 Task: Add an event with the title Casual Training Session: Presentation Skills, date '2023/12/21', time 8:50 AM to 10:50 AM, logged in from the account softage.10@softage.netand send the event invitation to softage.2@softage.net and softage.3@softage.net. Set a reminder for the event 15 minutes before
Action: Mouse moved to (95, 128)
Screenshot: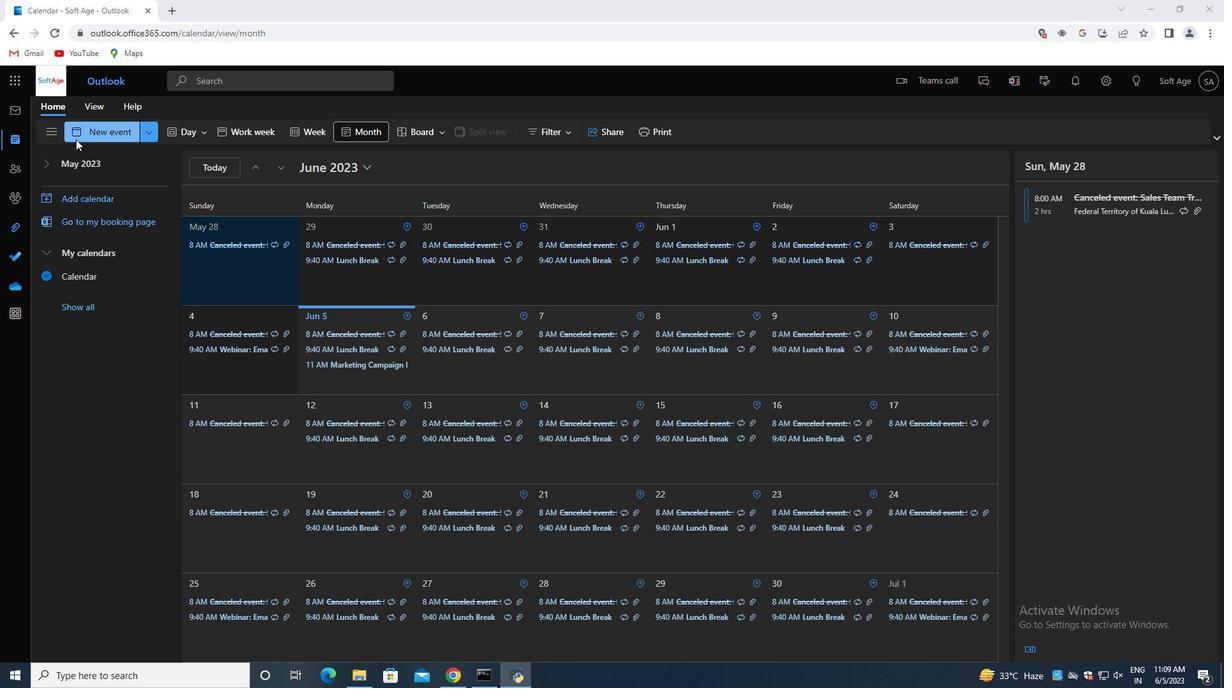 
Action: Mouse pressed left at (95, 128)
Screenshot: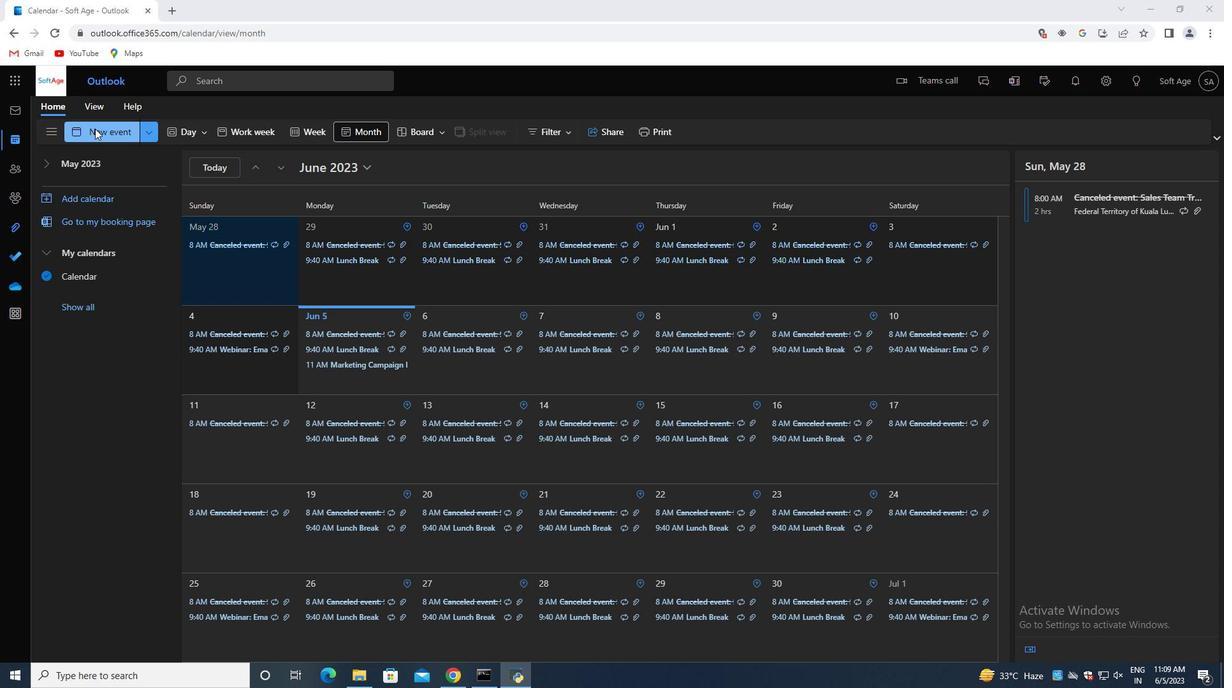 
Action: Mouse moved to (382, 213)
Screenshot: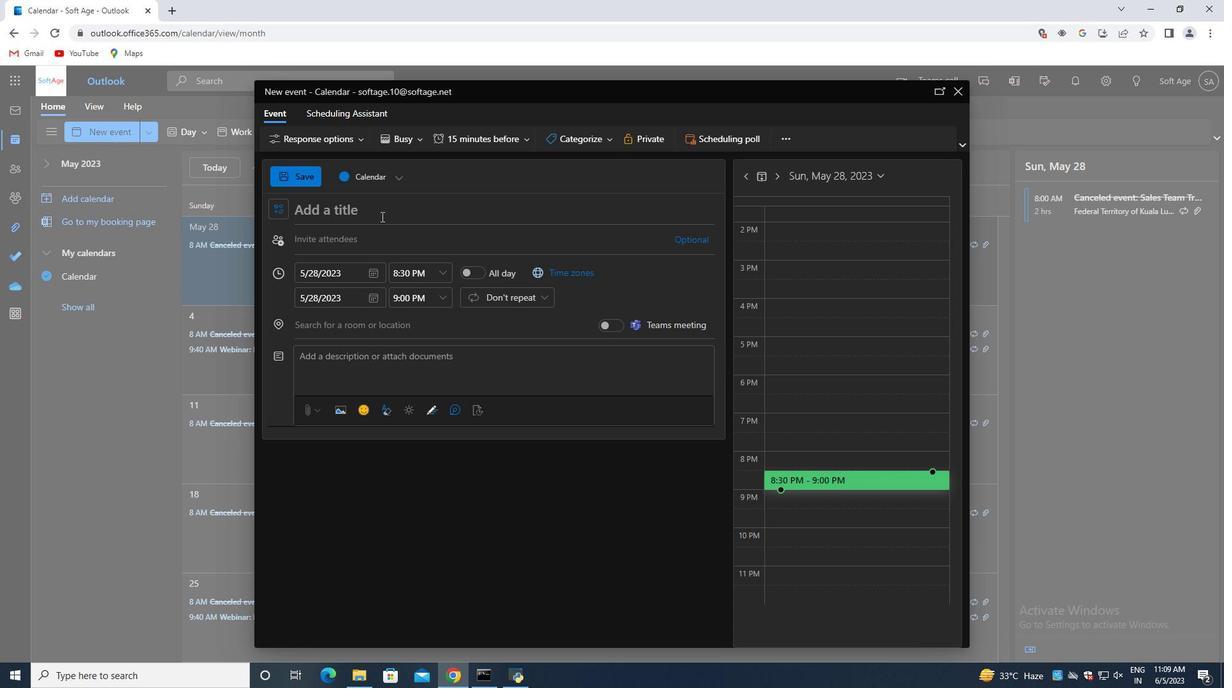 
Action: Mouse pressed left at (382, 213)
Screenshot: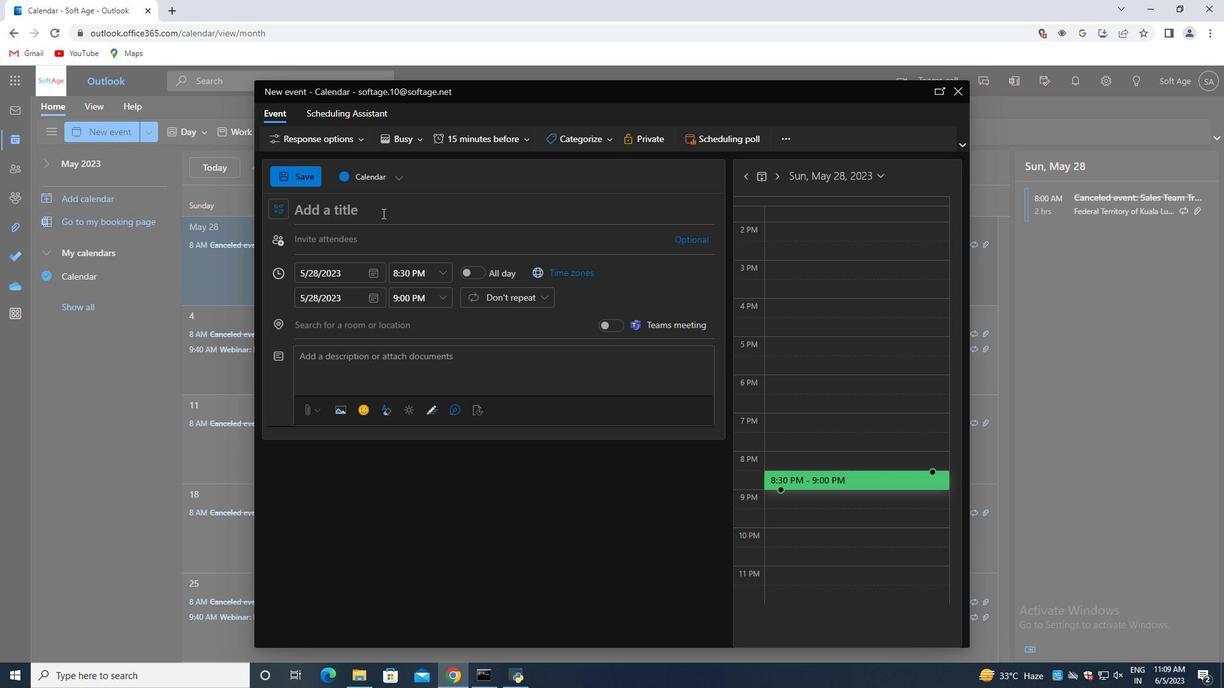
Action: Key pressed <Key.shift>Casual<Key.space><Key.shift>Training<Key.space><Key.shift>Session<Key.shift_r>:<Key.space><Key.shift>Presentation<Key.space><Key.shift>Skills
Screenshot: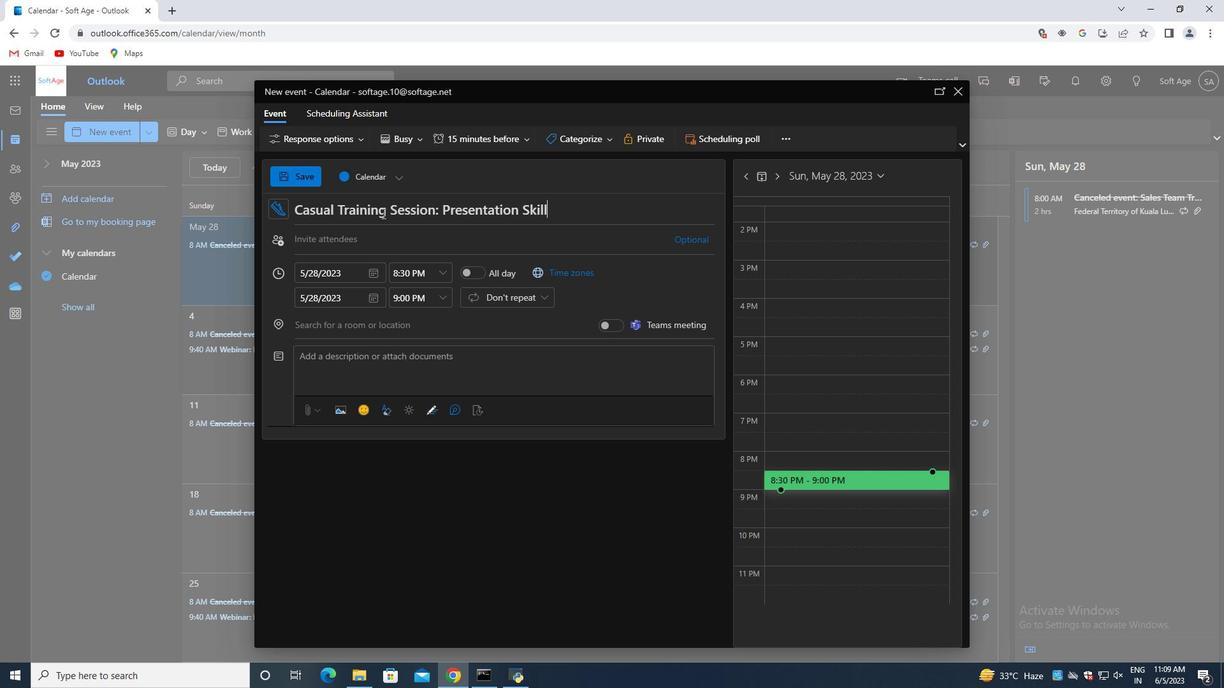 
Action: Mouse moved to (375, 278)
Screenshot: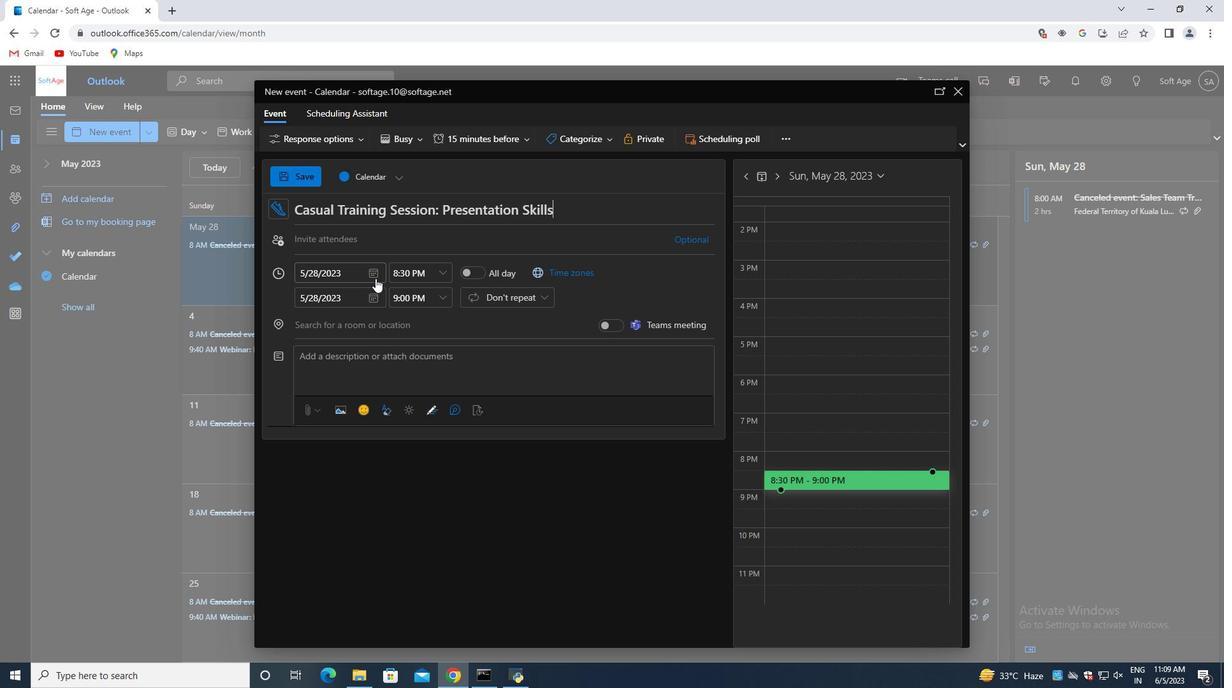 
Action: Mouse pressed left at (375, 278)
Screenshot: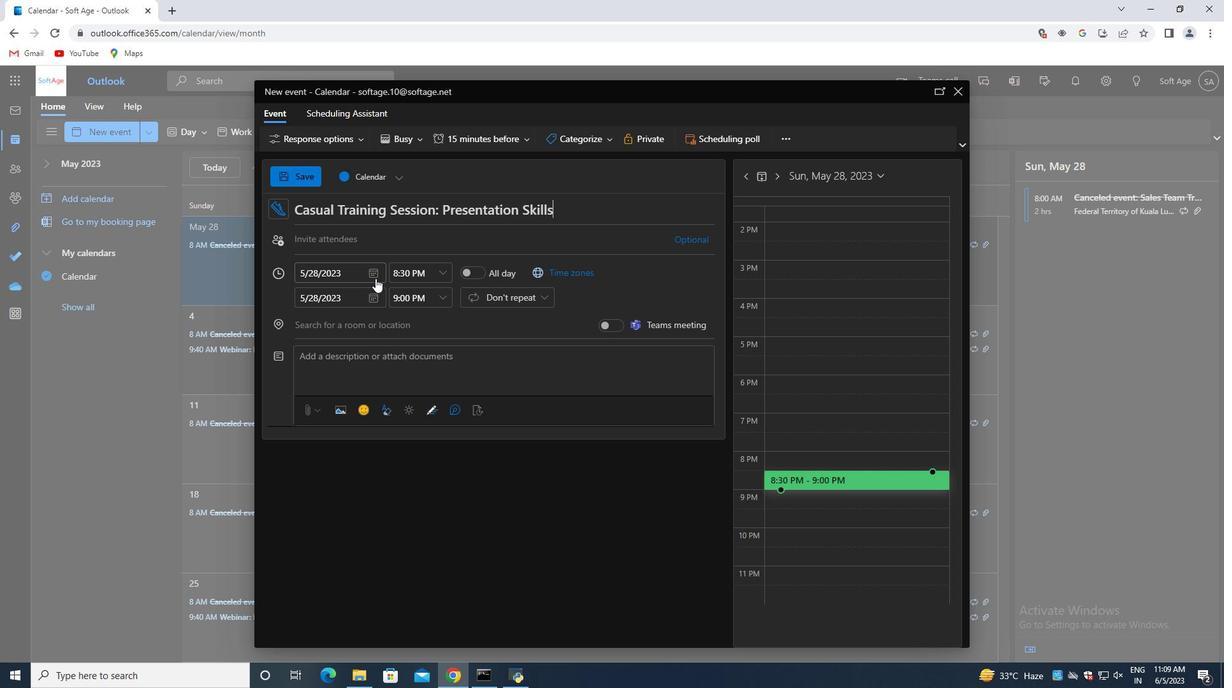 
Action: Mouse moved to (421, 301)
Screenshot: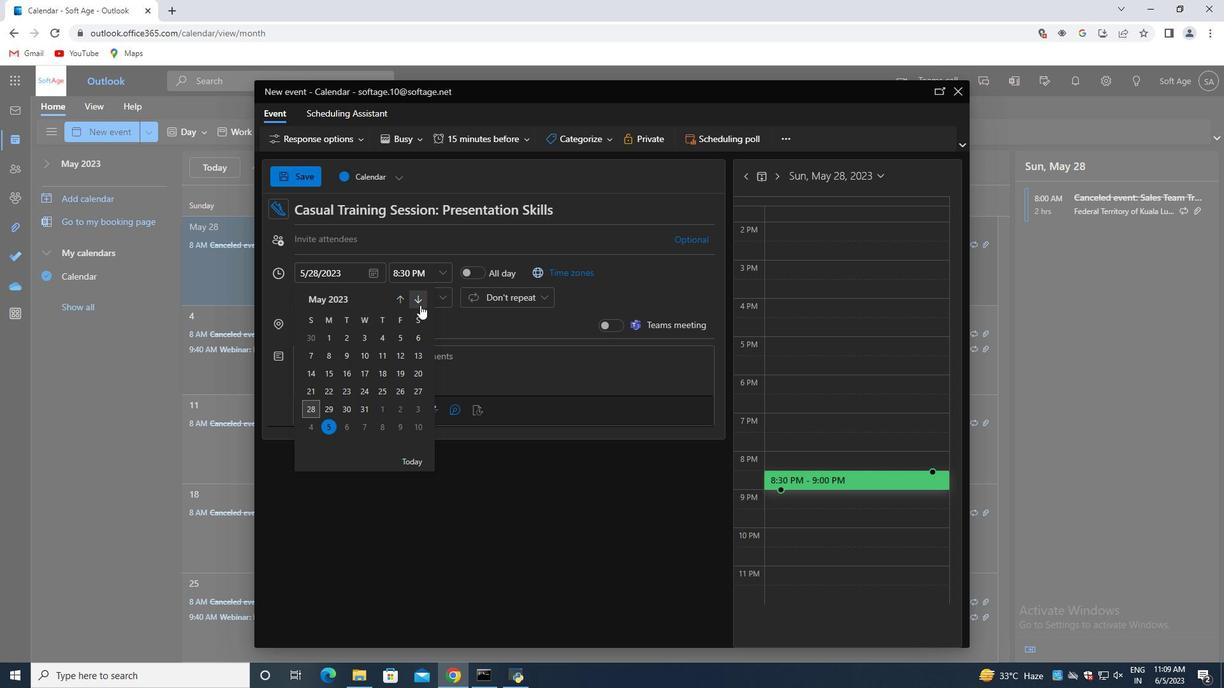 
Action: Mouse pressed left at (421, 301)
Screenshot: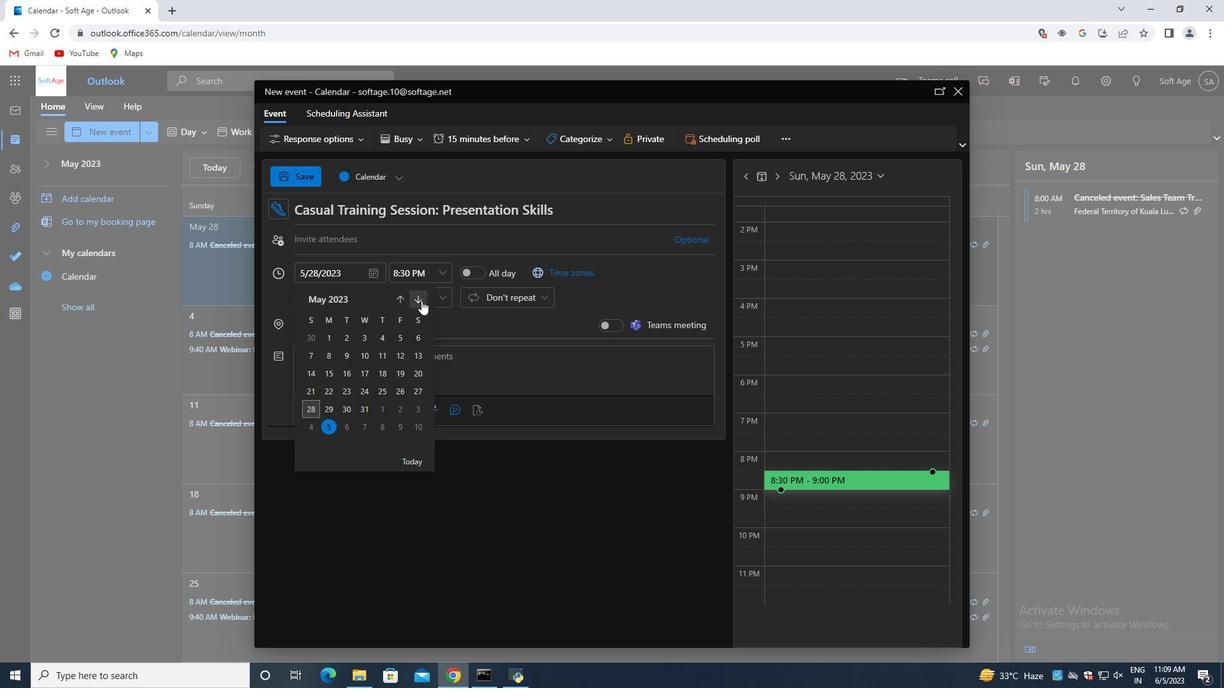 
Action: Mouse pressed left at (421, 301)
Screenshot: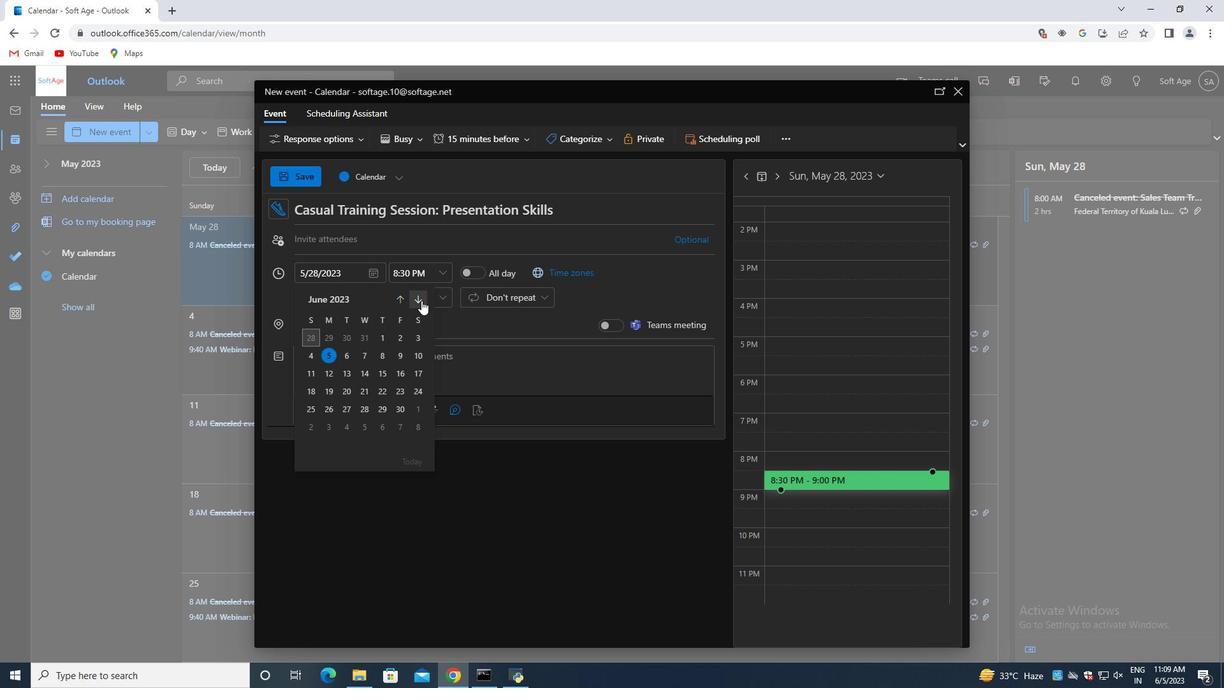 
Action: Mouse pressed left at (421, 301)
Screenshot: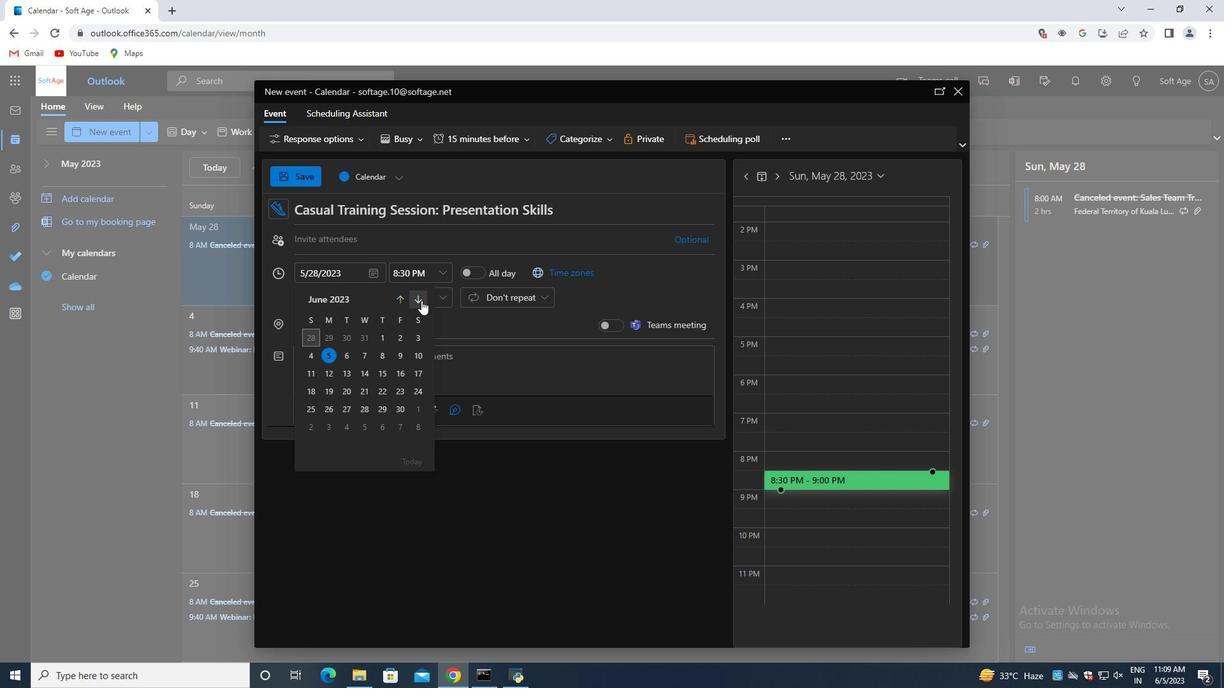 
Action: Mouse pressed left at (421, 301)
Screenshot: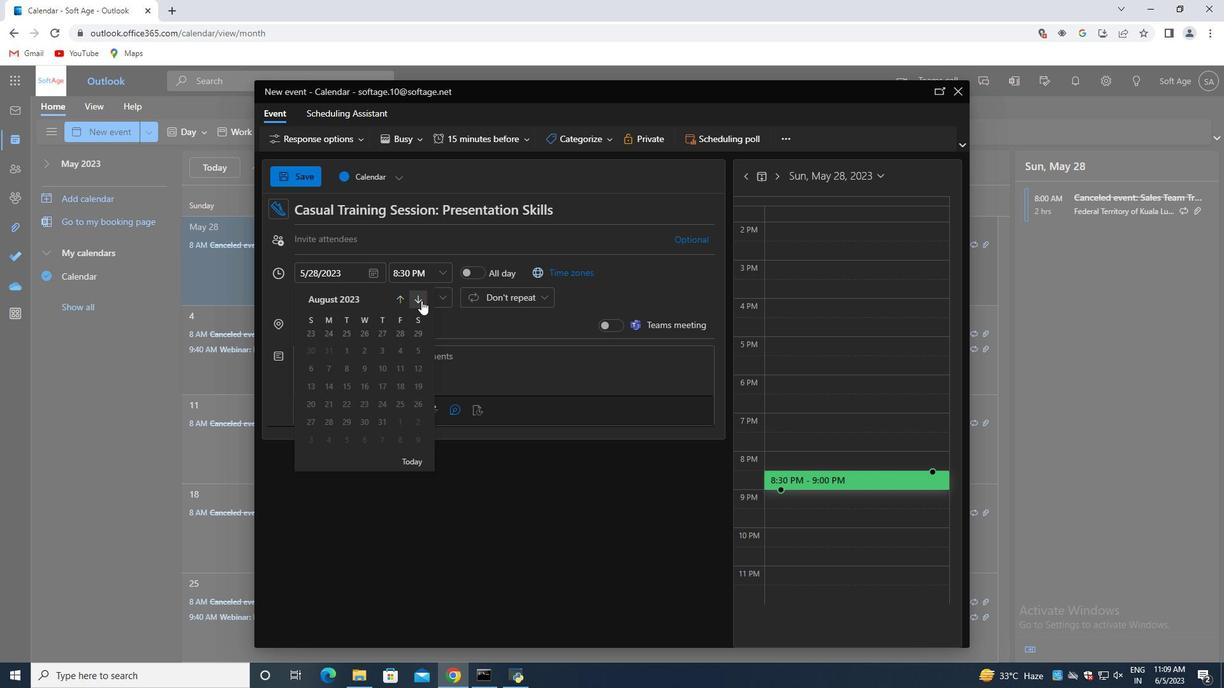 
Action: Mouse pressed left at (421, 301)
Screenshot: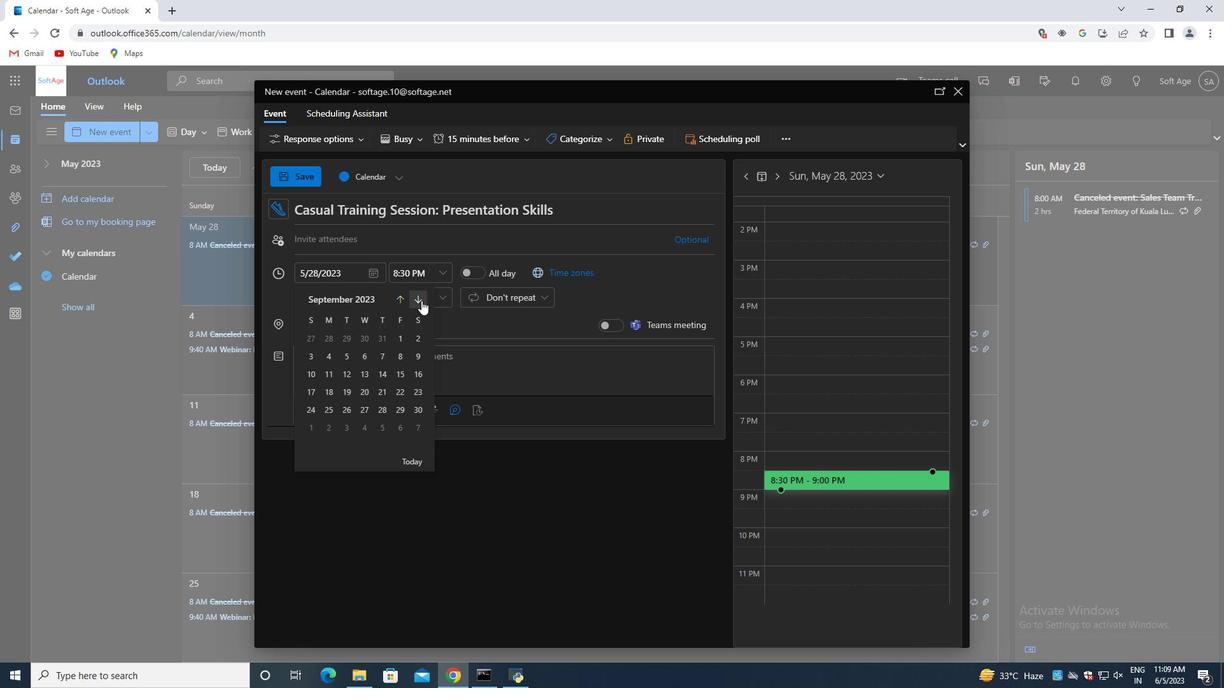 
Action: Mouse pressed left at (421, 301)
Screenshot: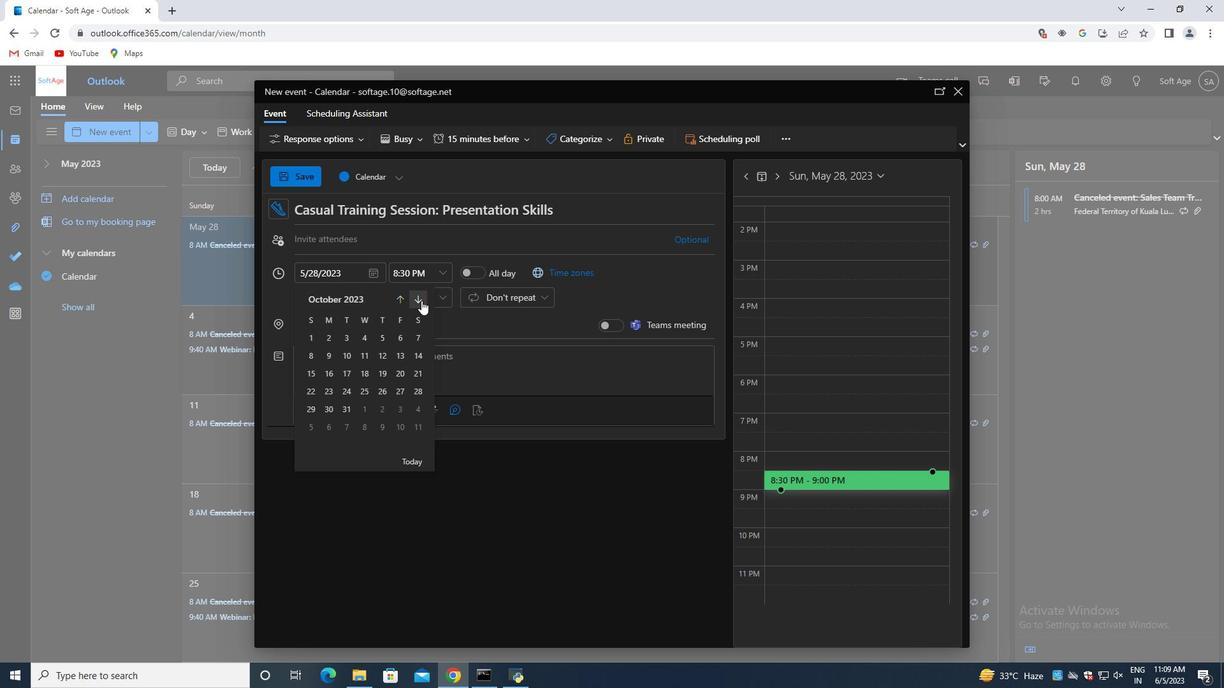 
Action: Mouse pressed left at (421, 301)
Screenshot: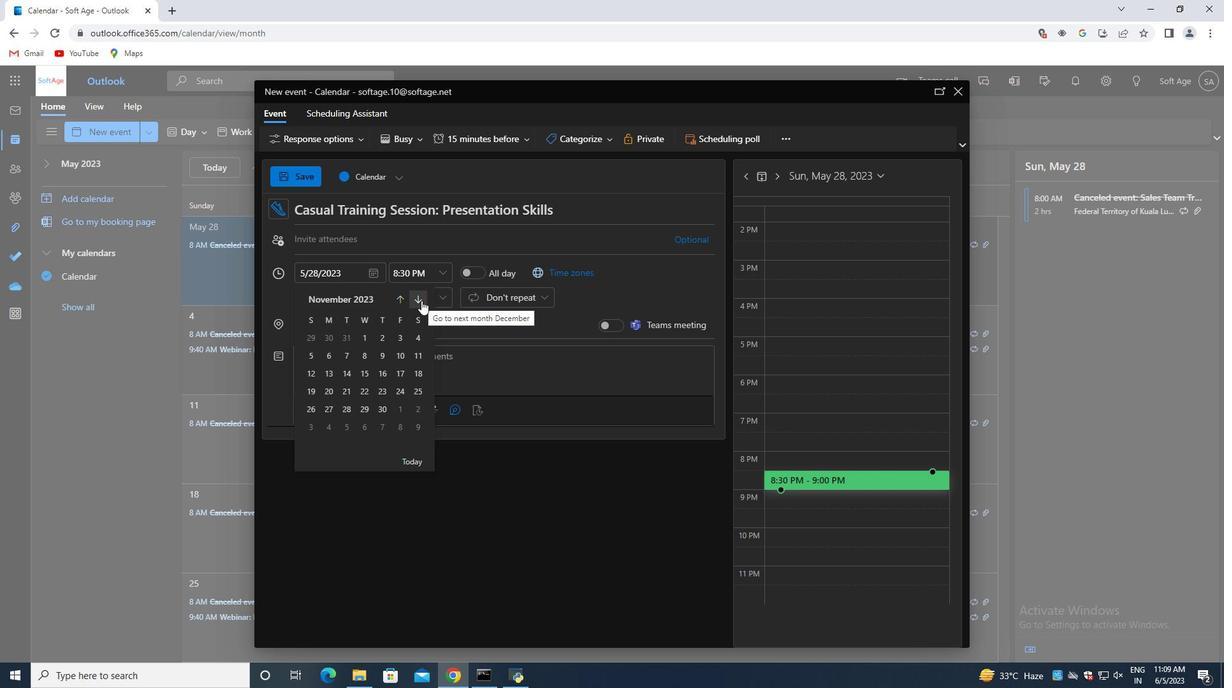 
Action: Mouse moved to (387, 388)
Screenshot: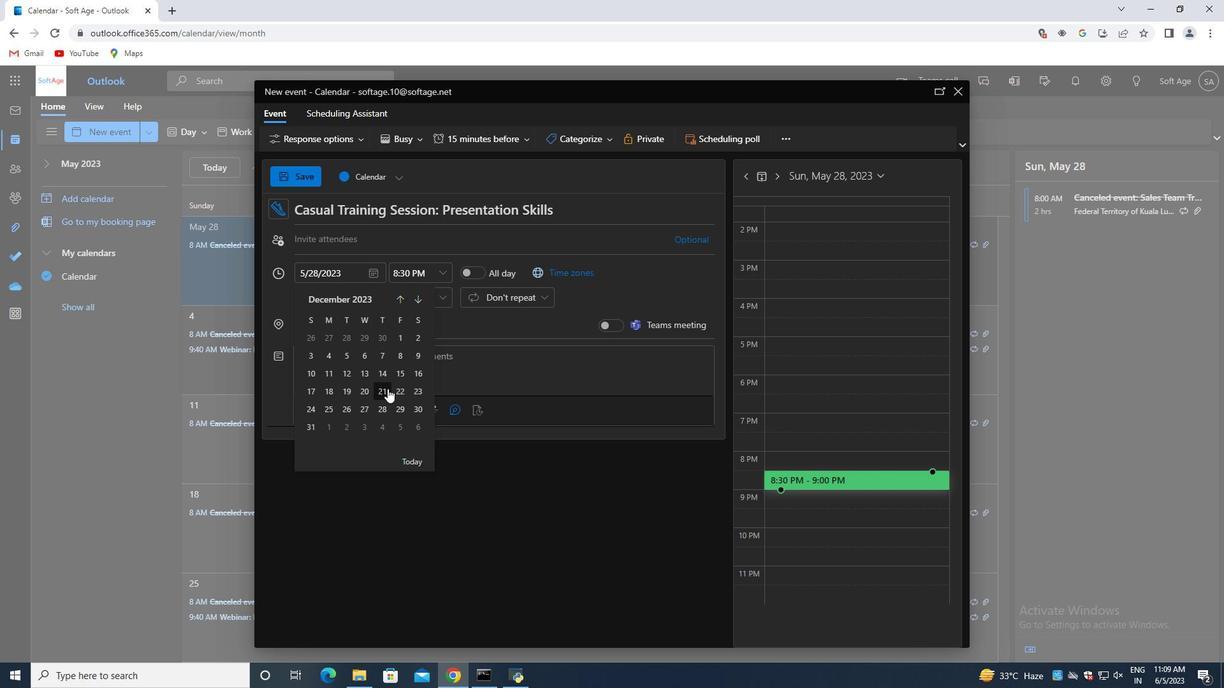 
Action: Mouse pressed left at (387, 388)
Screenshot: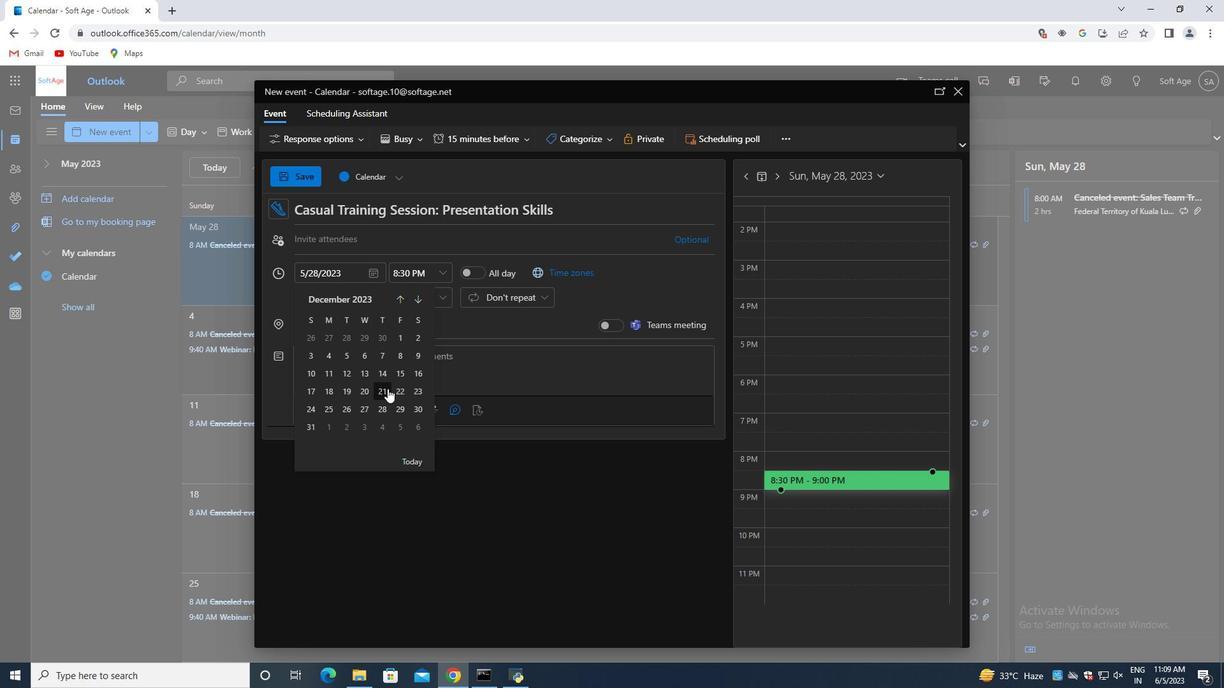 
Action: Mouse moved to (443, 274)
Screenshot: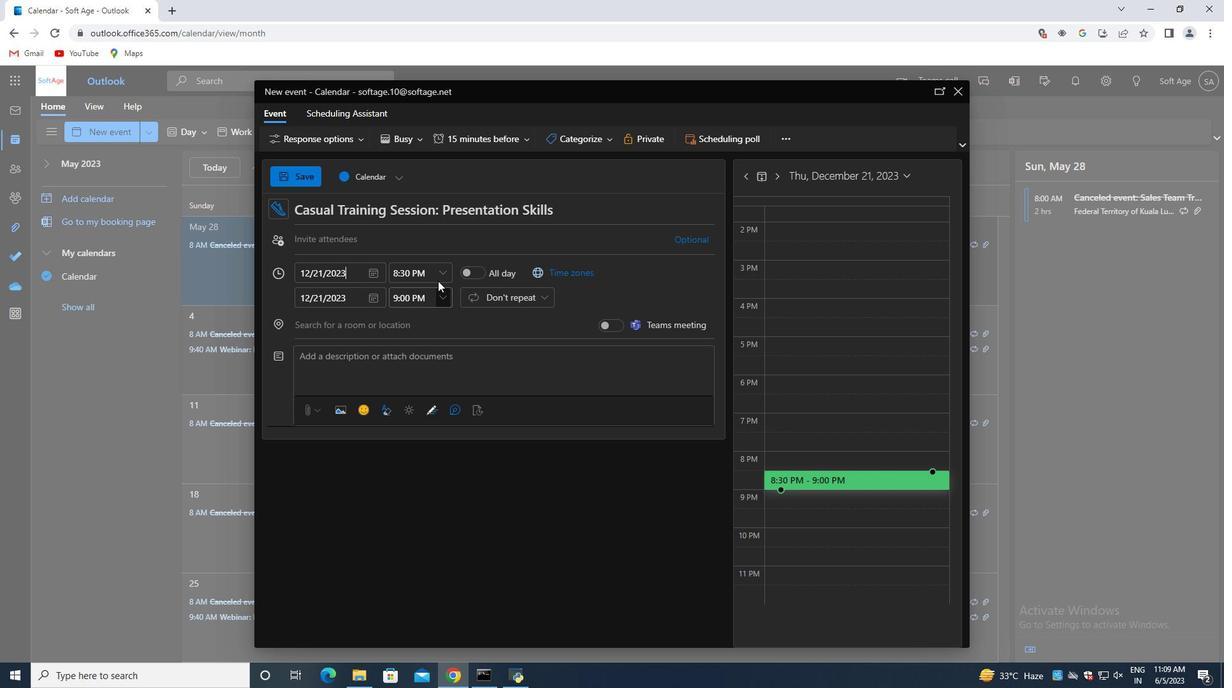 
Action: Mouse pressed left at (443, 274)
Screenshot: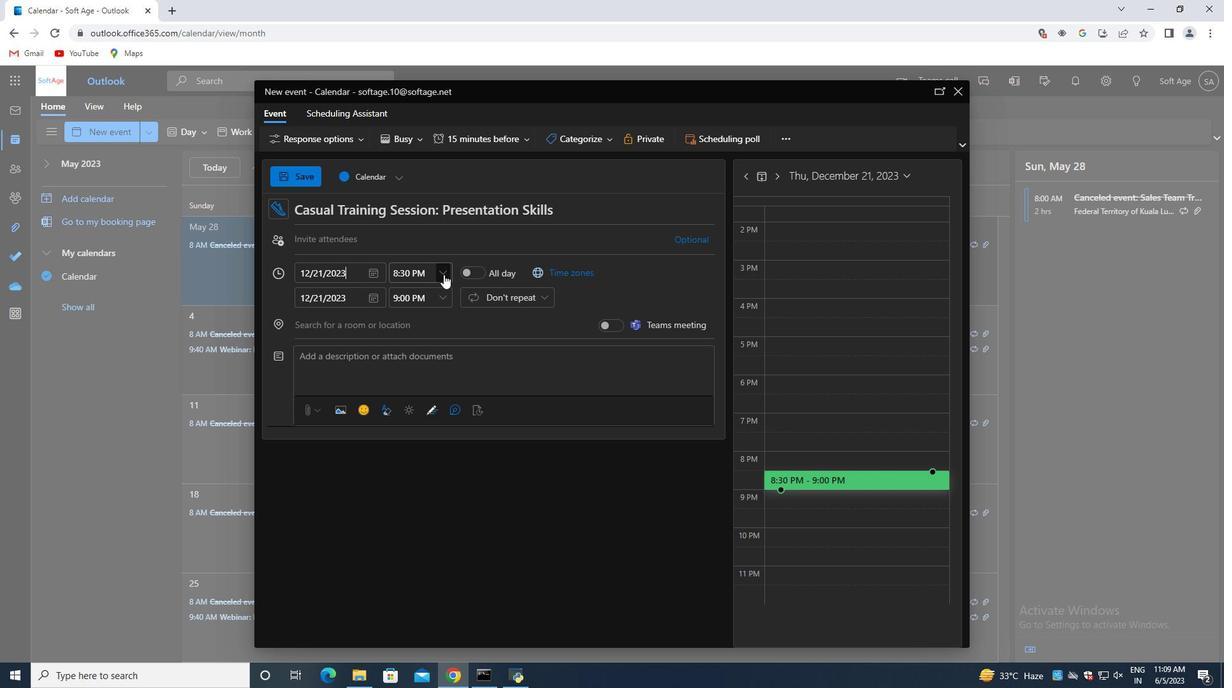 
Action: Mouse moved to (403, 329)
Screenshot: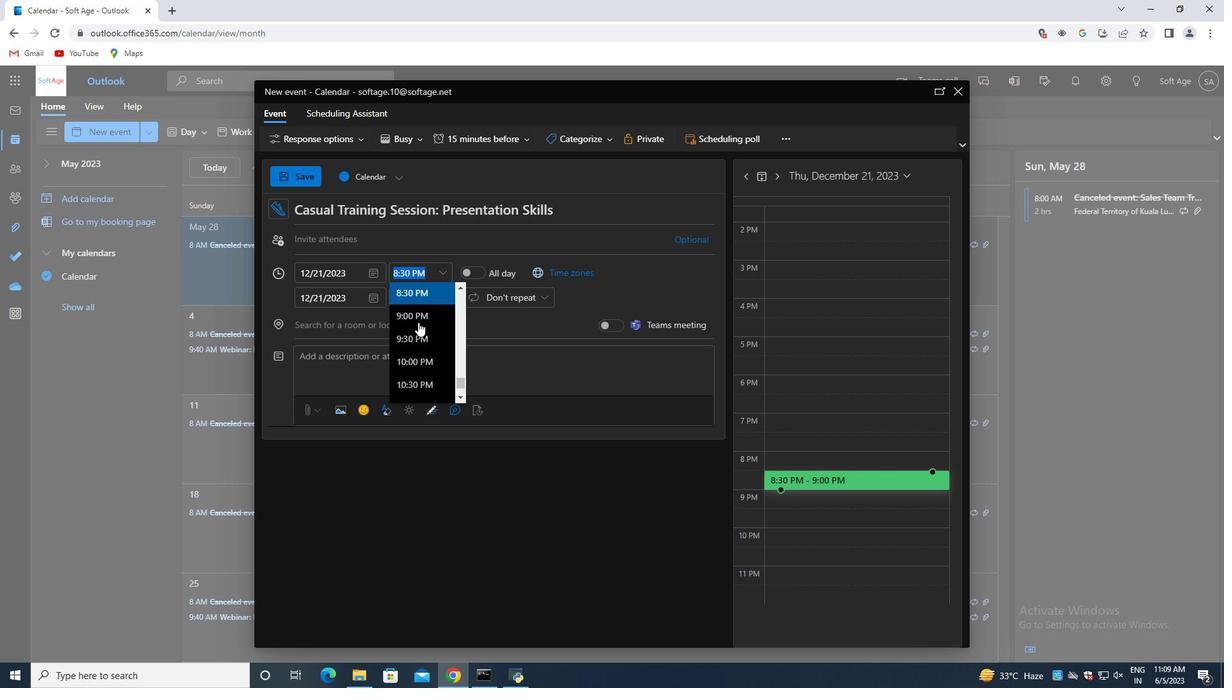
Action: Mouse scrolled (403, 330) with delta (0, 0)
Screenshot: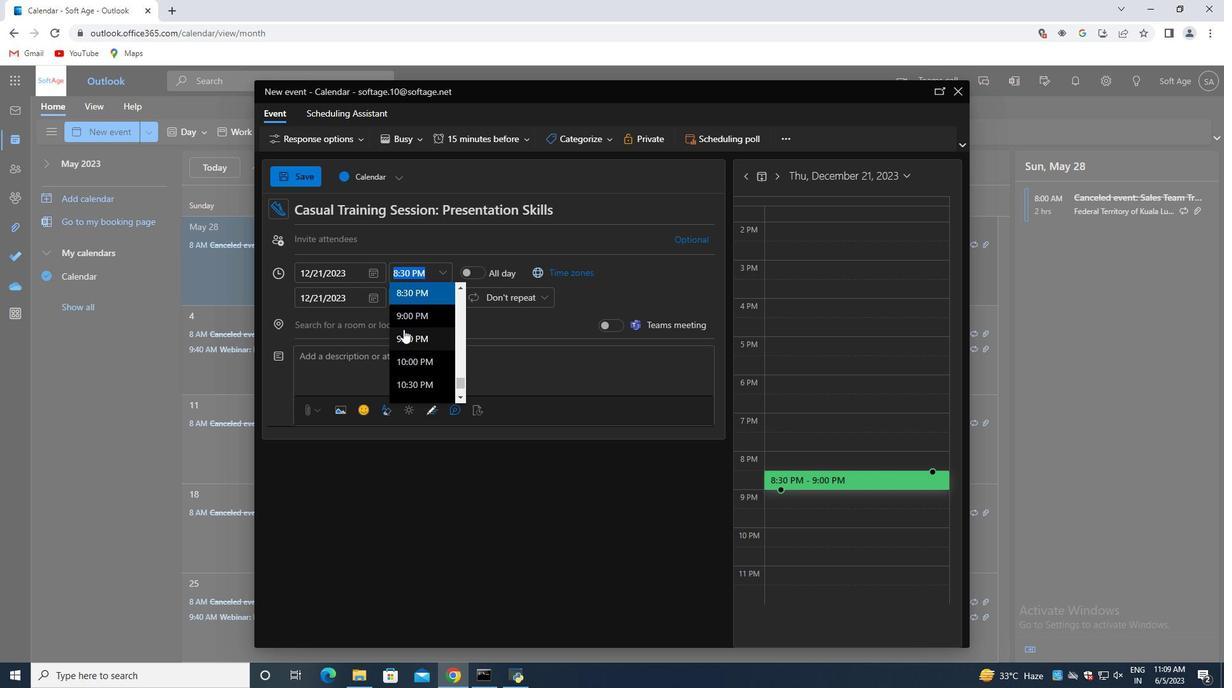 
Action: Mouse scrolled (403, 330) with delta (0, 0)
Screenshot: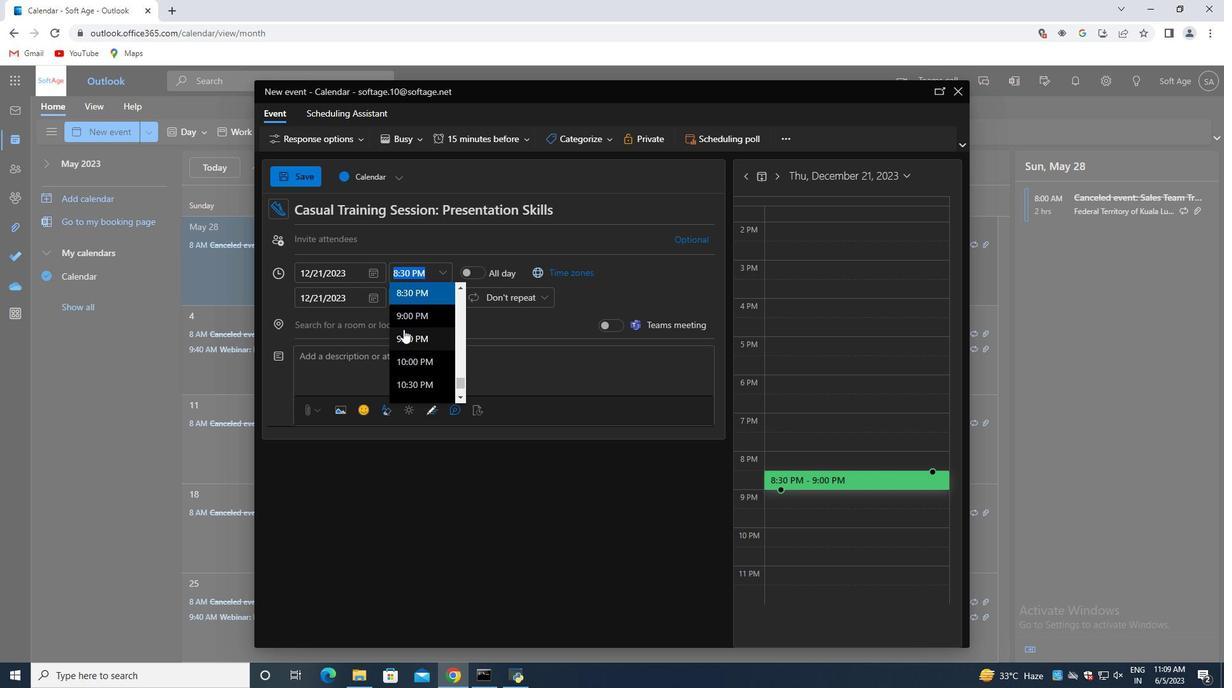 
Action: Mouse scrolled (403, 330) with delta (0, 0)
Screenshot: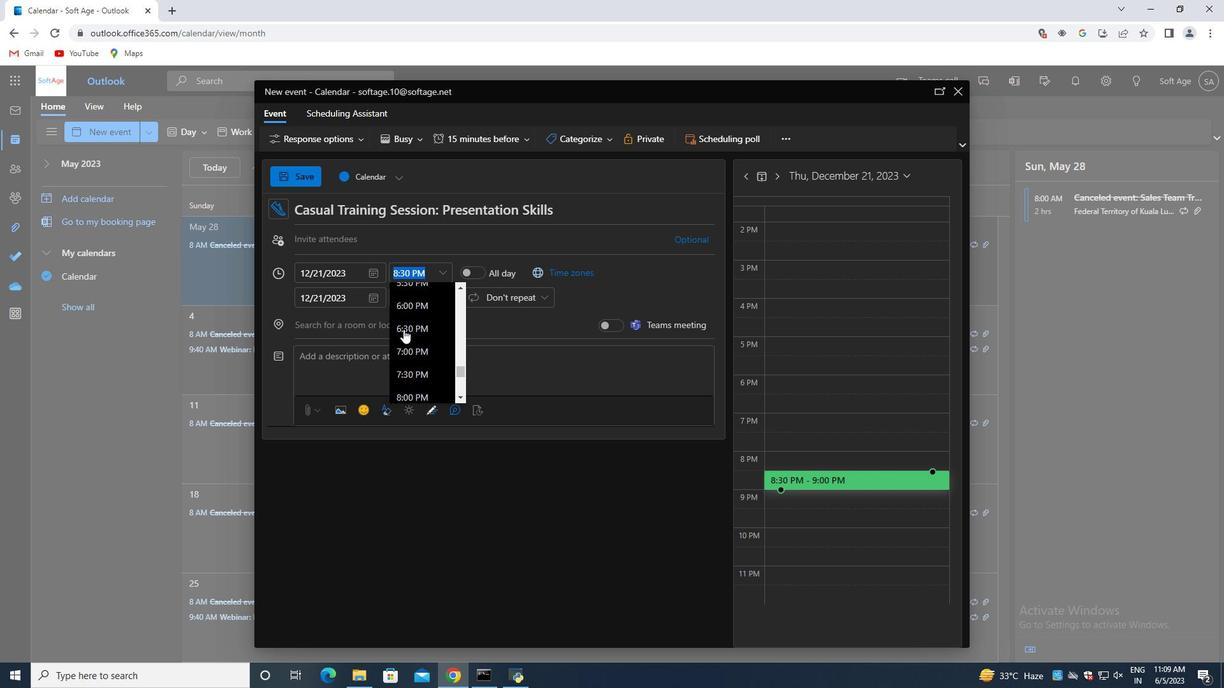 
Action: Mouse scrolled (403, 330) with delta (0, 0)
Screenshot: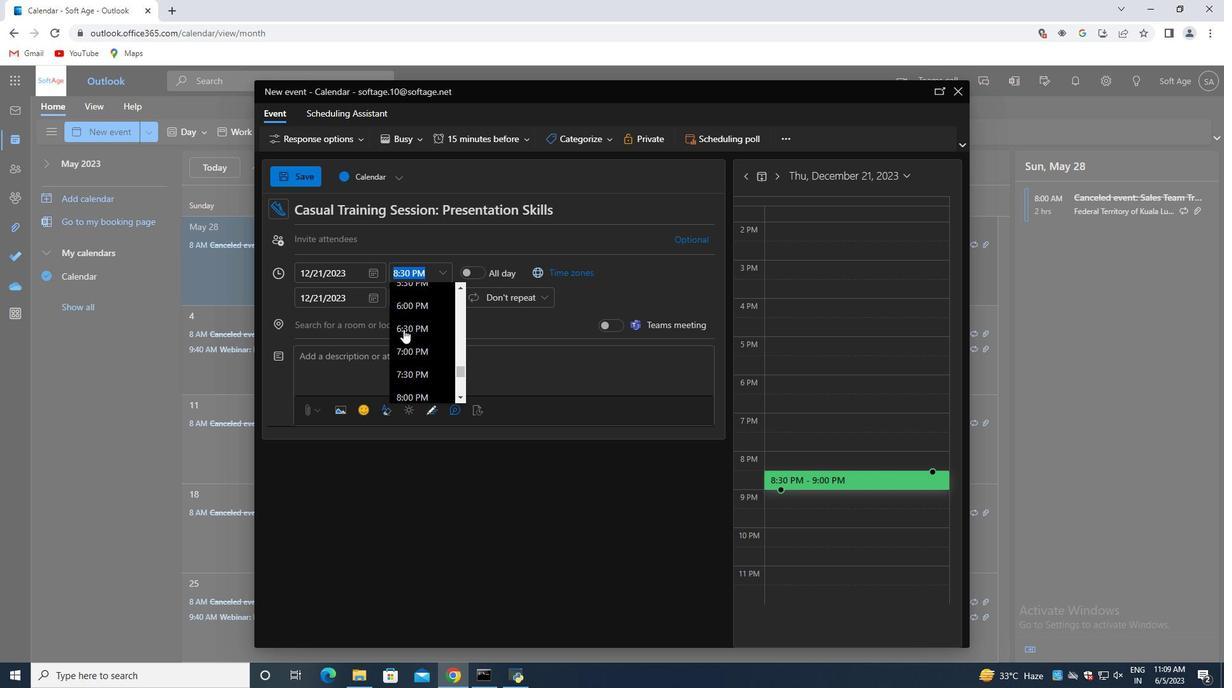 
Action: Mouse scrolled (403, 330) with delta (0, 0)
Screenshot: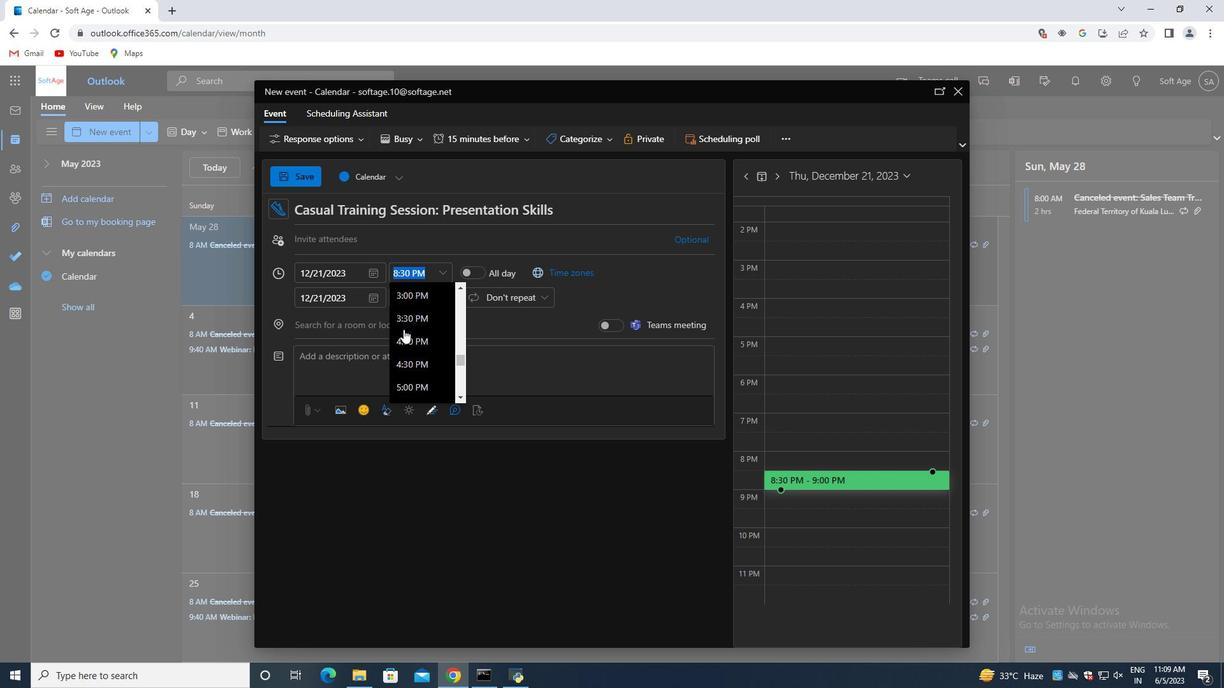 
Action: Mouse scrolled (403, 330) with delta (0, 0)
Screenshot: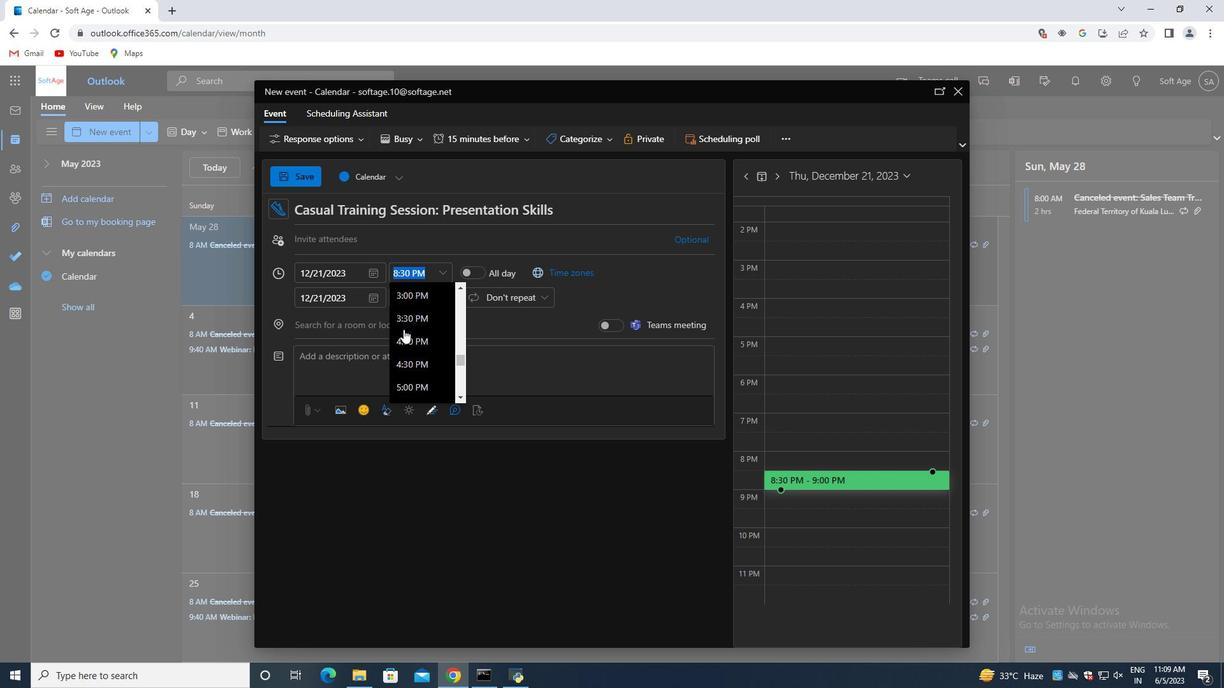 
Action: Mouse scrolled (403, 330) with delta (0, 0)
Screenshot: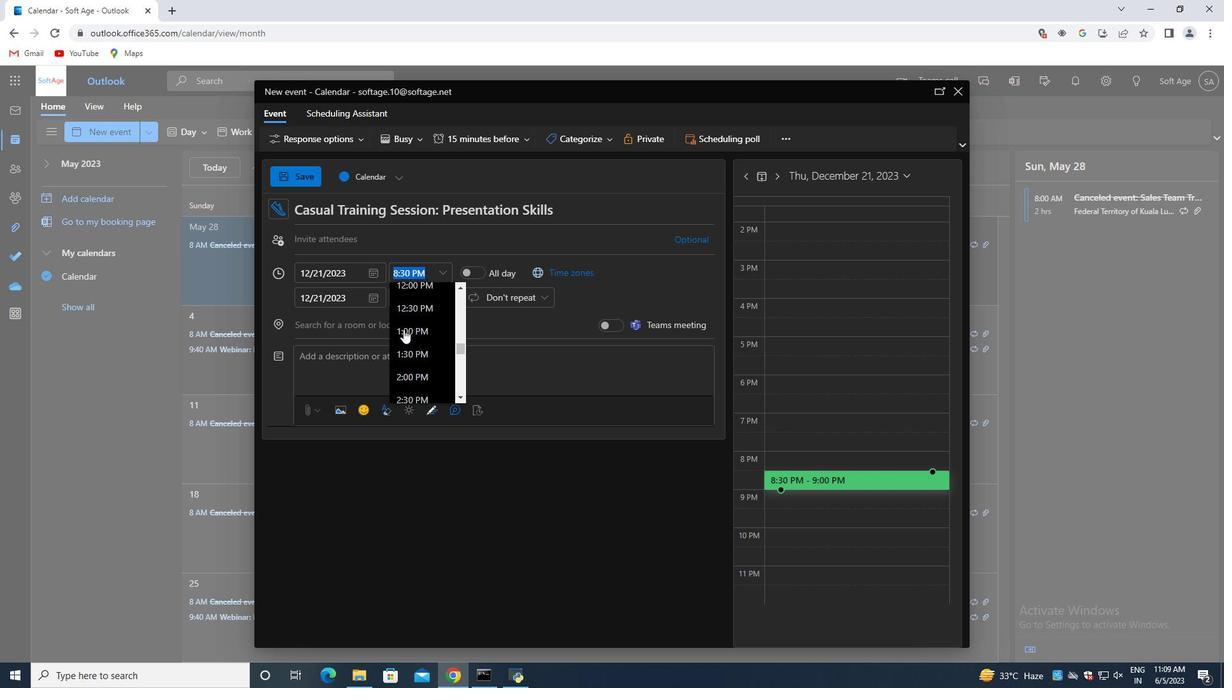 
Action: Mouse scrolled (403, 330) with delta (0, 0)
Screenshot: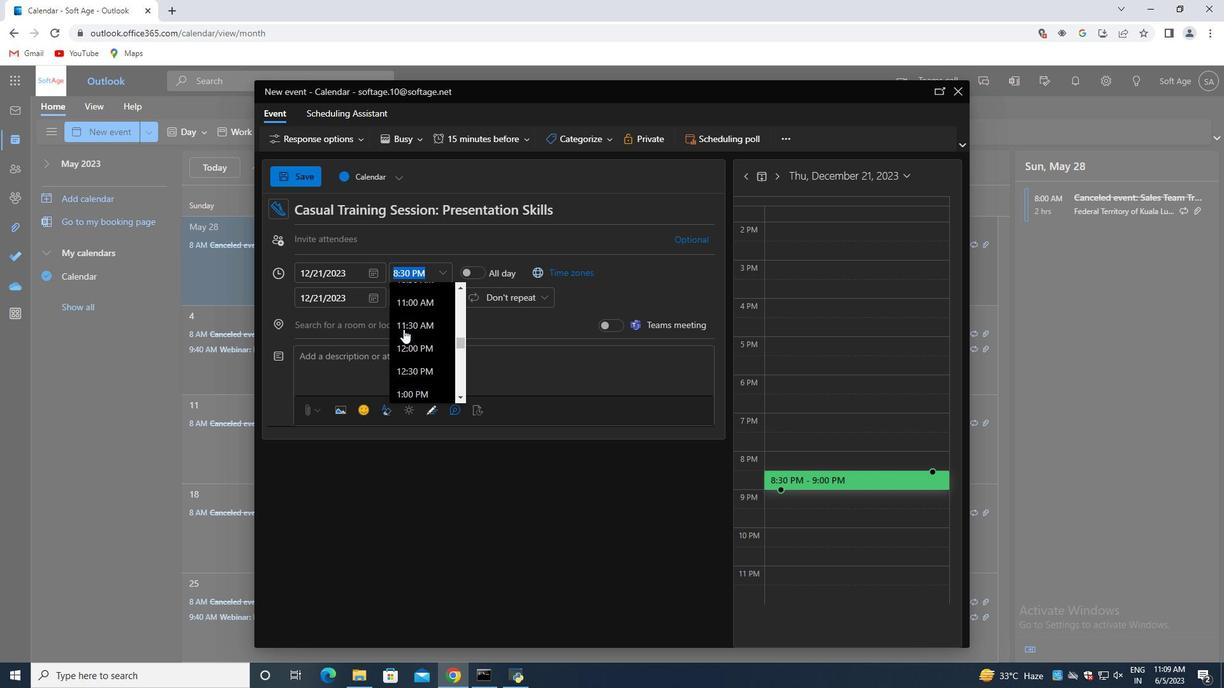 
Action: Mouse scrolled (403, 330) with delta (0, 0)
Screenshot: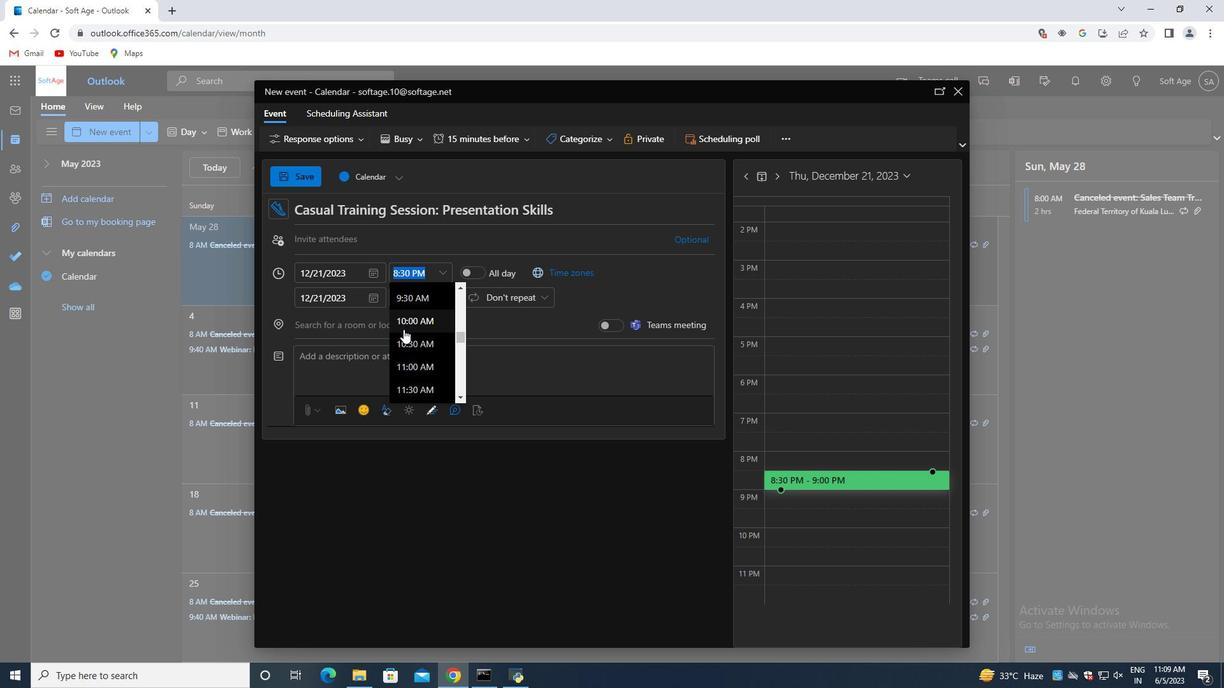 
Action: Mouse moved to (406, 313)
Screenshot: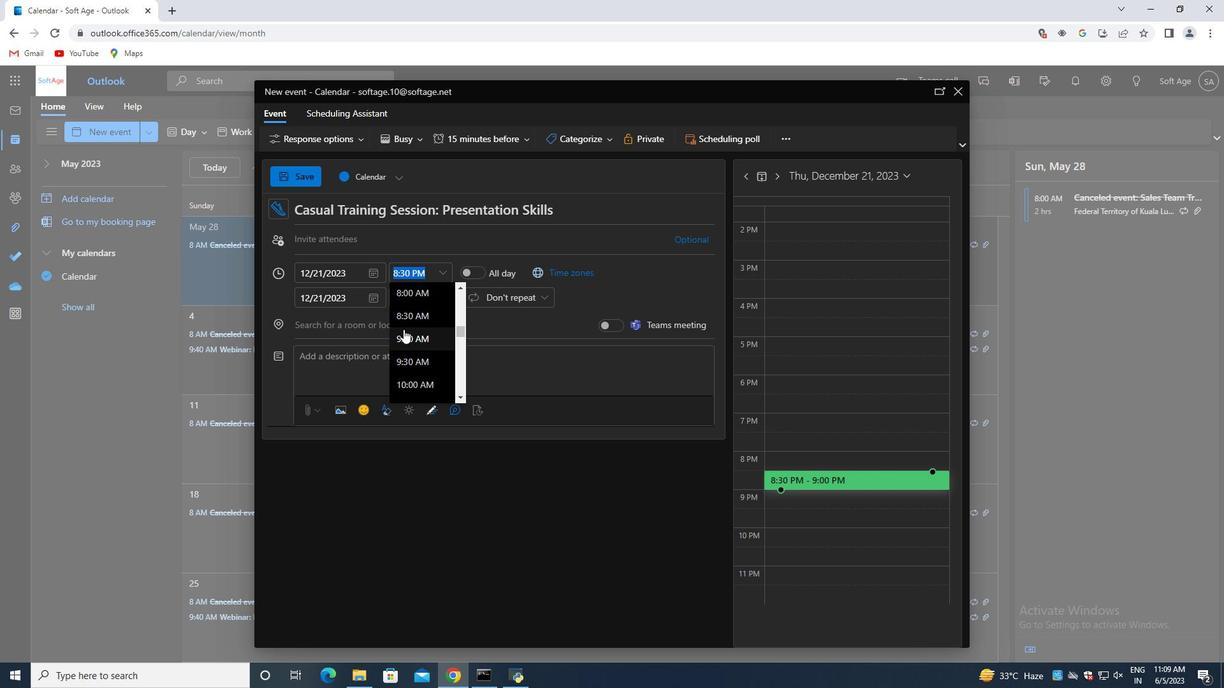 
Action: Mouse pressed left at (406, 313)
Screenshot: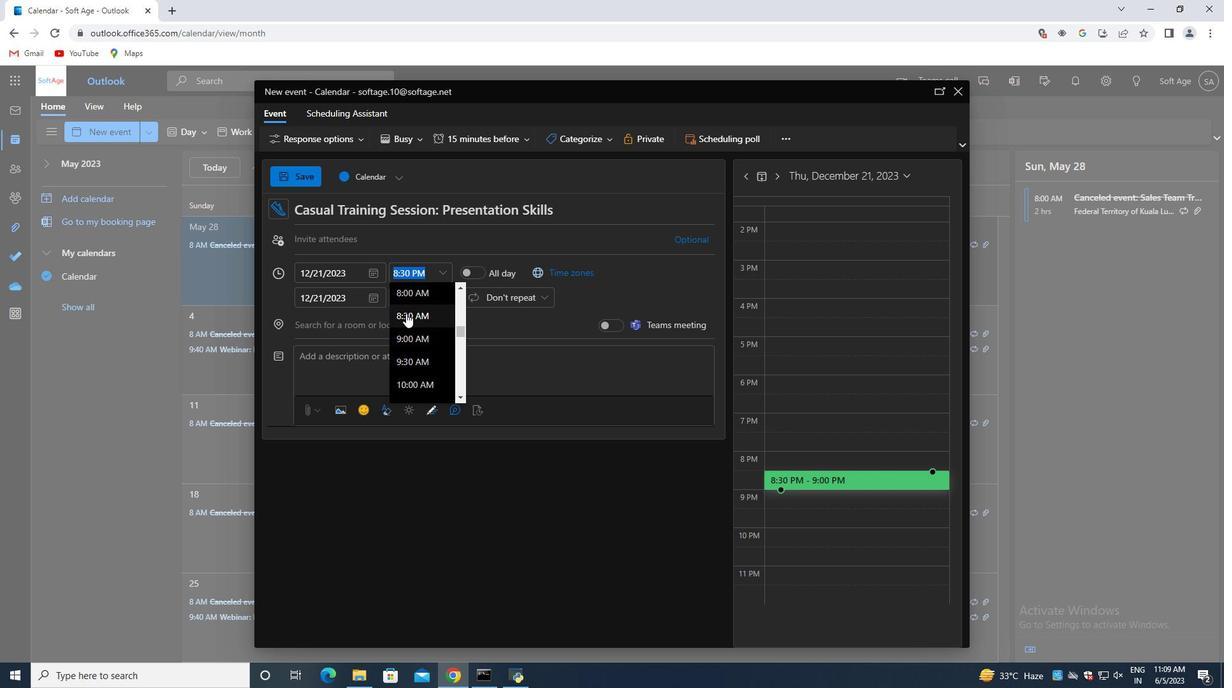 
Action: Key pressed <Key.left><Key.left><Key.left><Key.left><Key.backspace>5
Screenshot: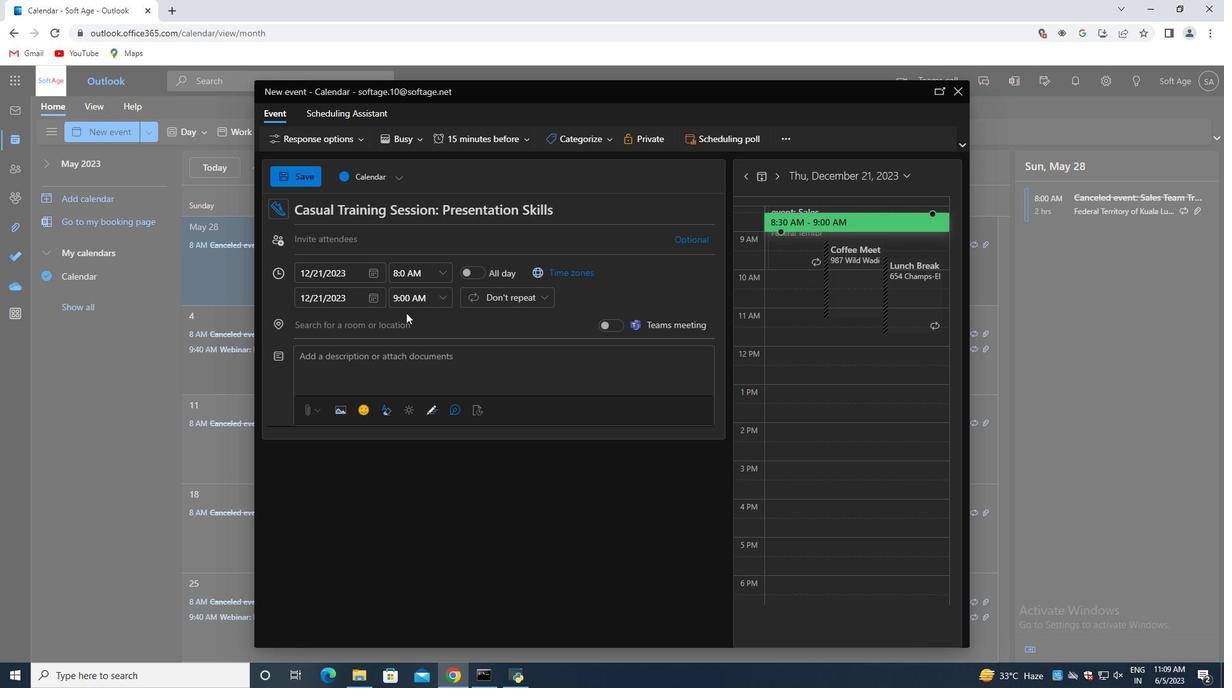 
Action: Mouse moved to (440, 300)
Screenshot: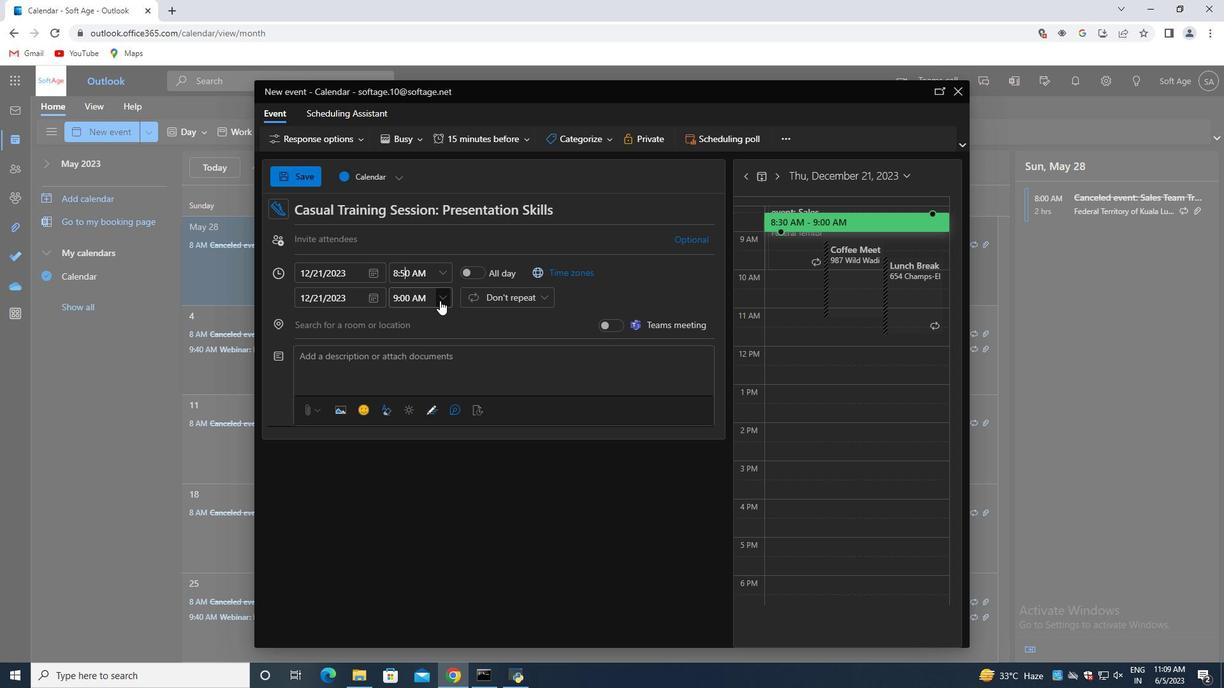 
Action: Mouse pressed left at (440, 300)
Screenshot: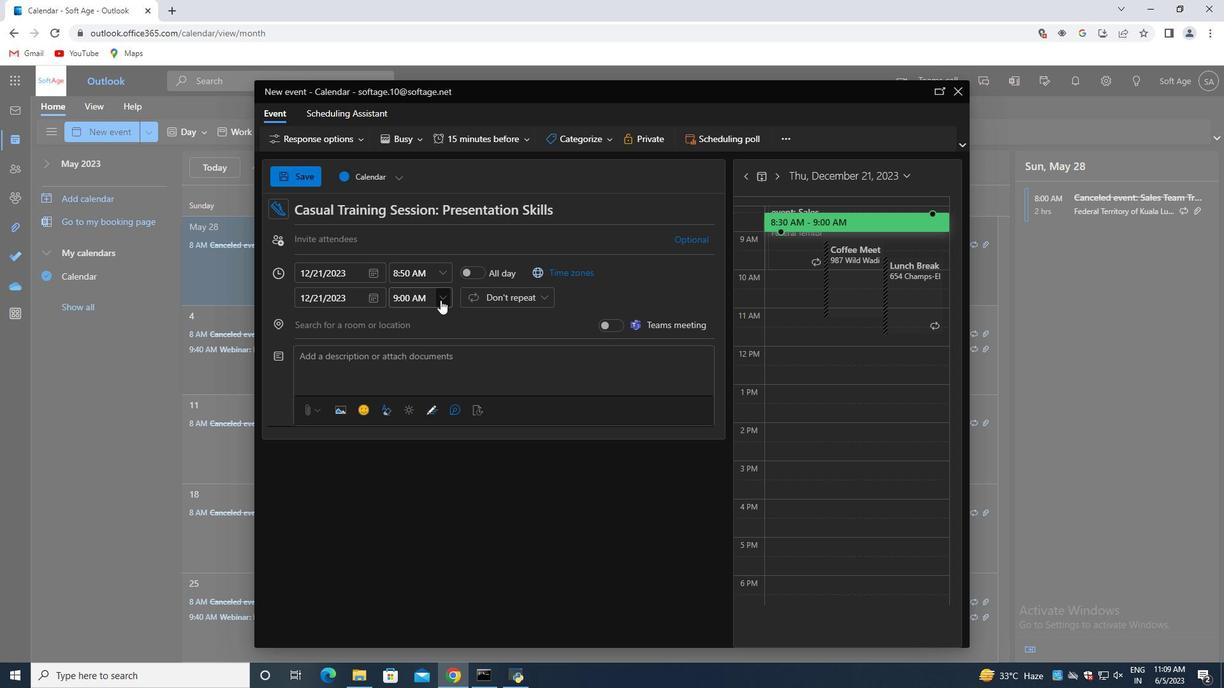 
Action: Mouse moved to (416, 387)
Screenshot: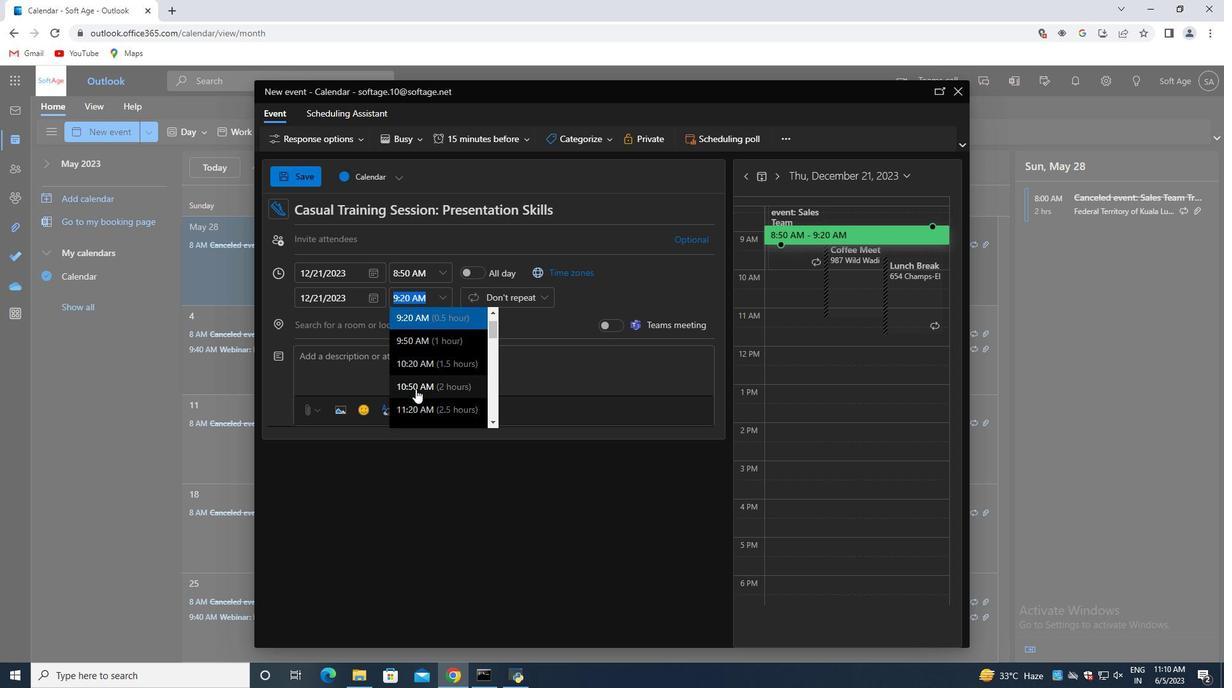 
Action: Mouse pressed left at (416, 387)
Screenshot: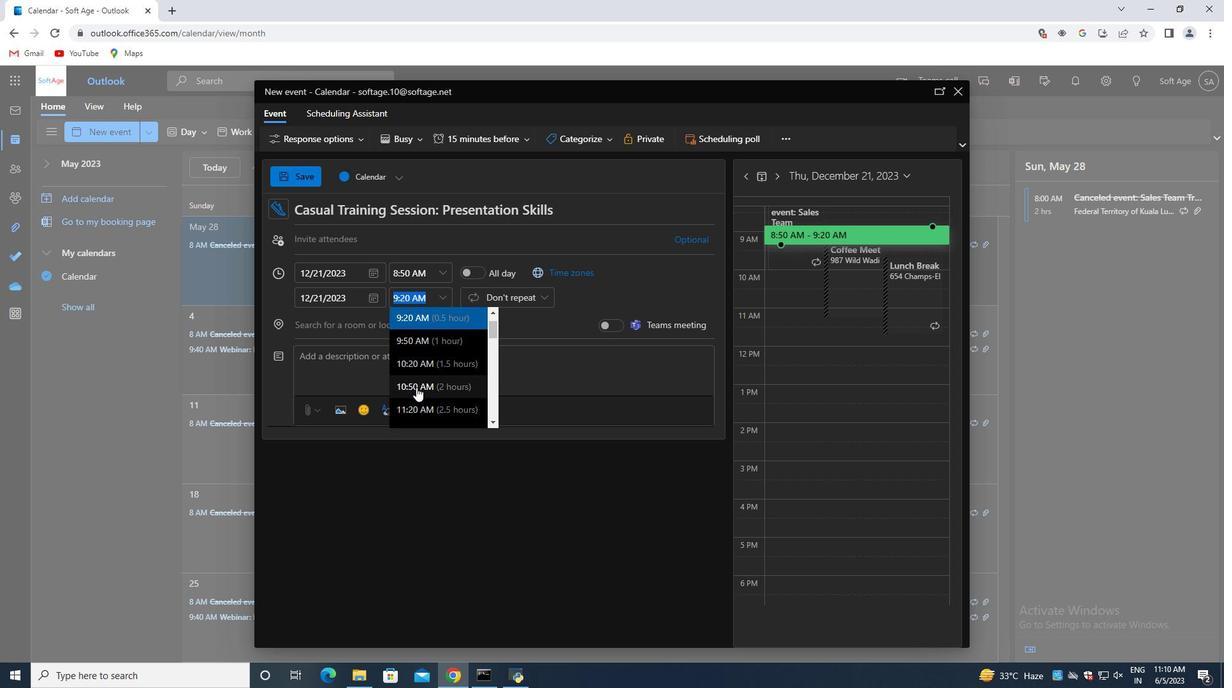 
Action: Mouse moved to (352, 240)
Screenshot: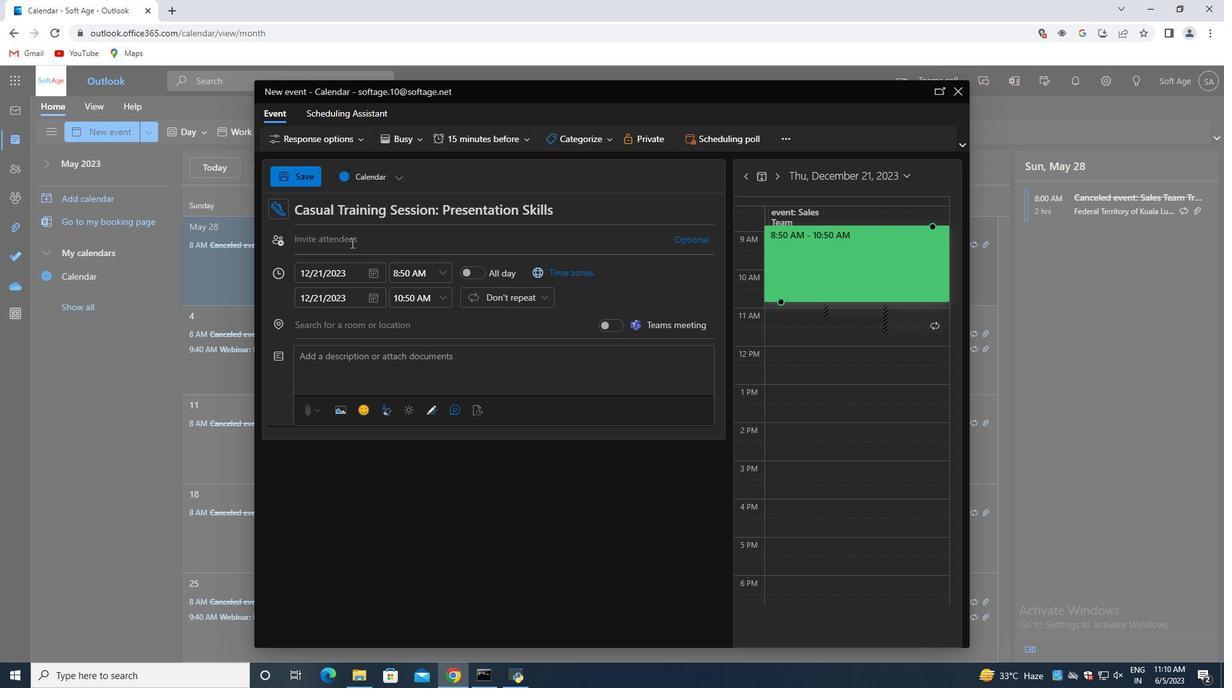 
Action: Mouse pressed left at (352, 240)
Screenshot: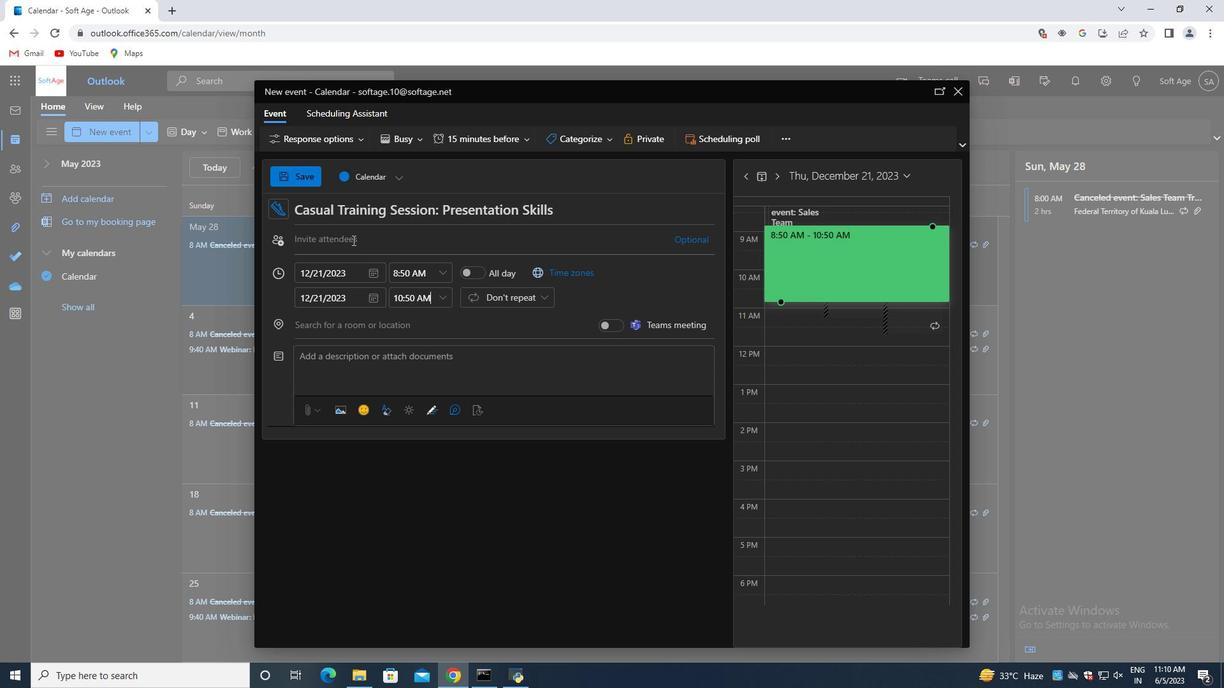
Action: Key pressed softage.2<Key.shift>@softage.net<Key.enter>softage.3<Key.shift>@softage.net<Key.enter>
Screenshot: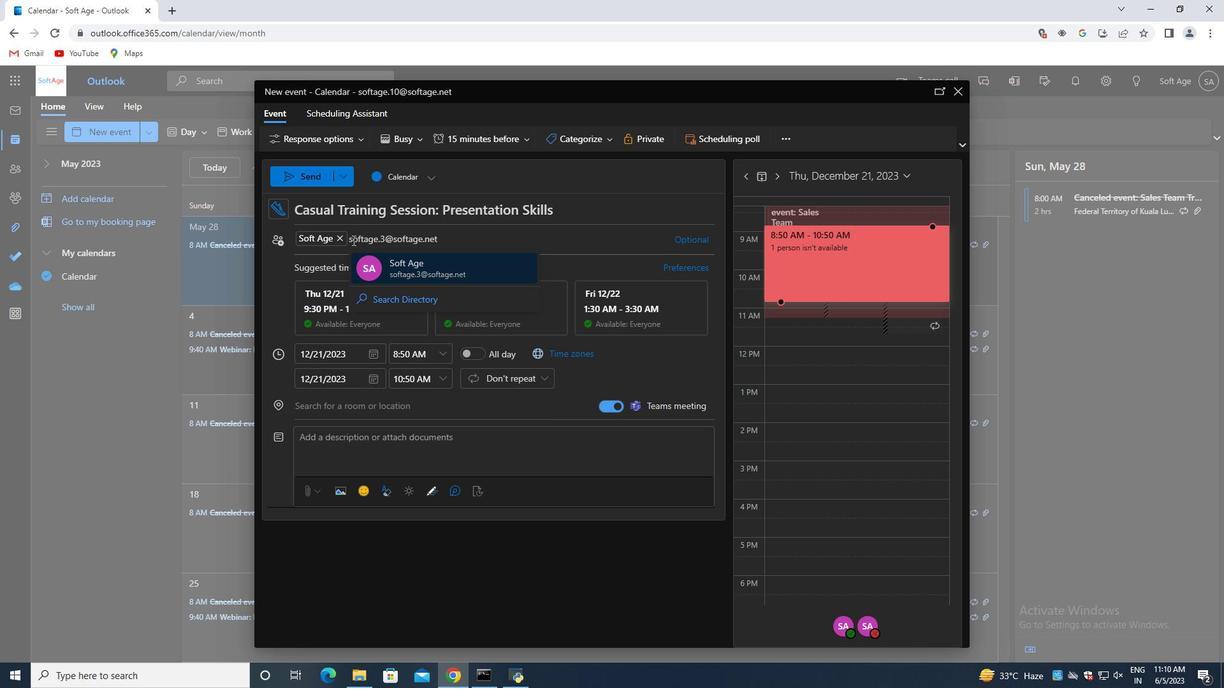 
Action: Mouse moved to (491, 135)
Screenshot: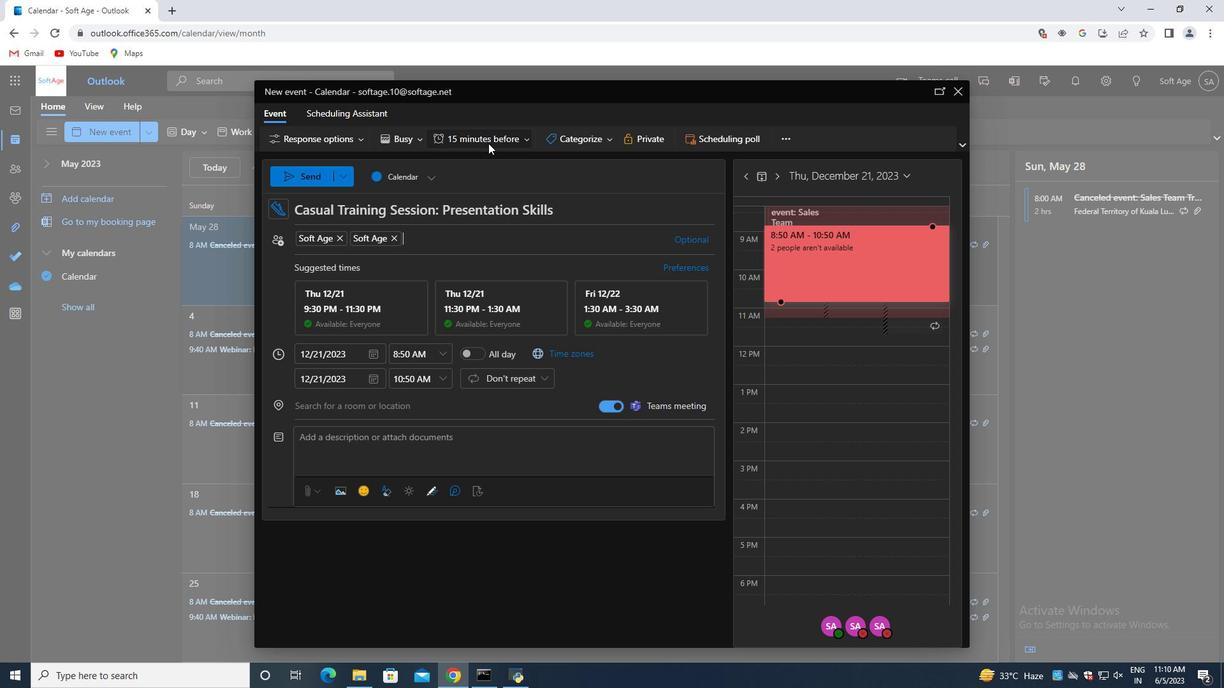 
Action: Mouse pressed left at (491, 135)
Screenshot: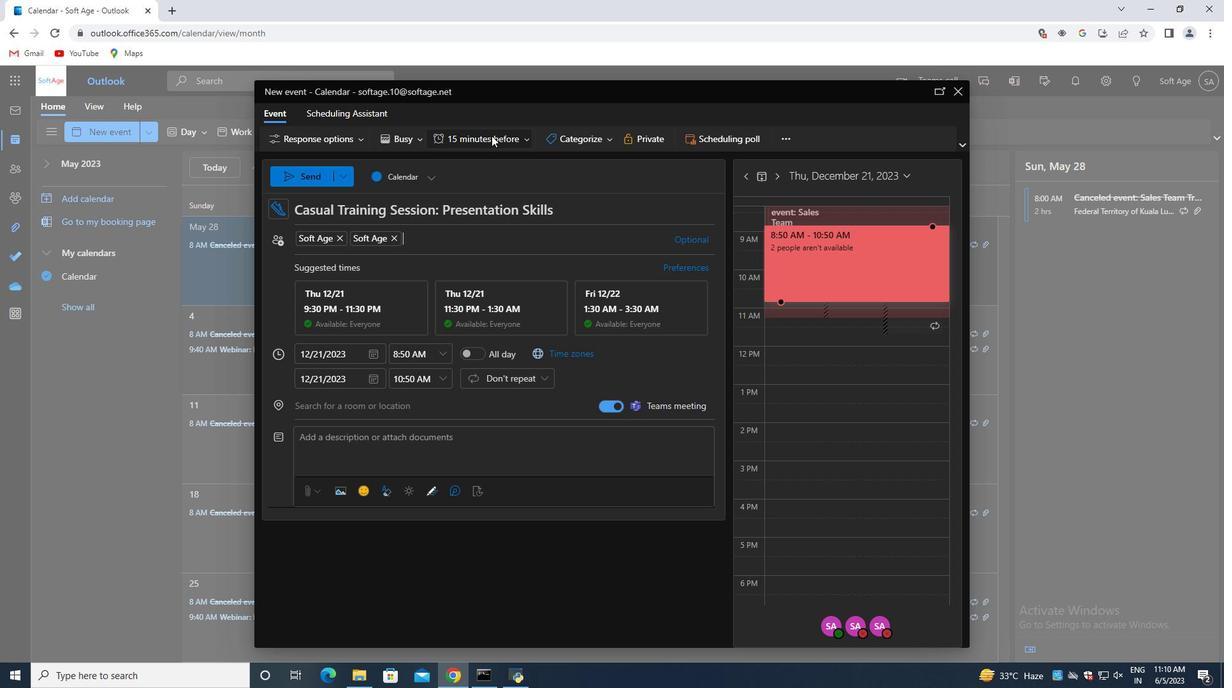 
Action: Mouse moved to (471, 235)
Screenshot: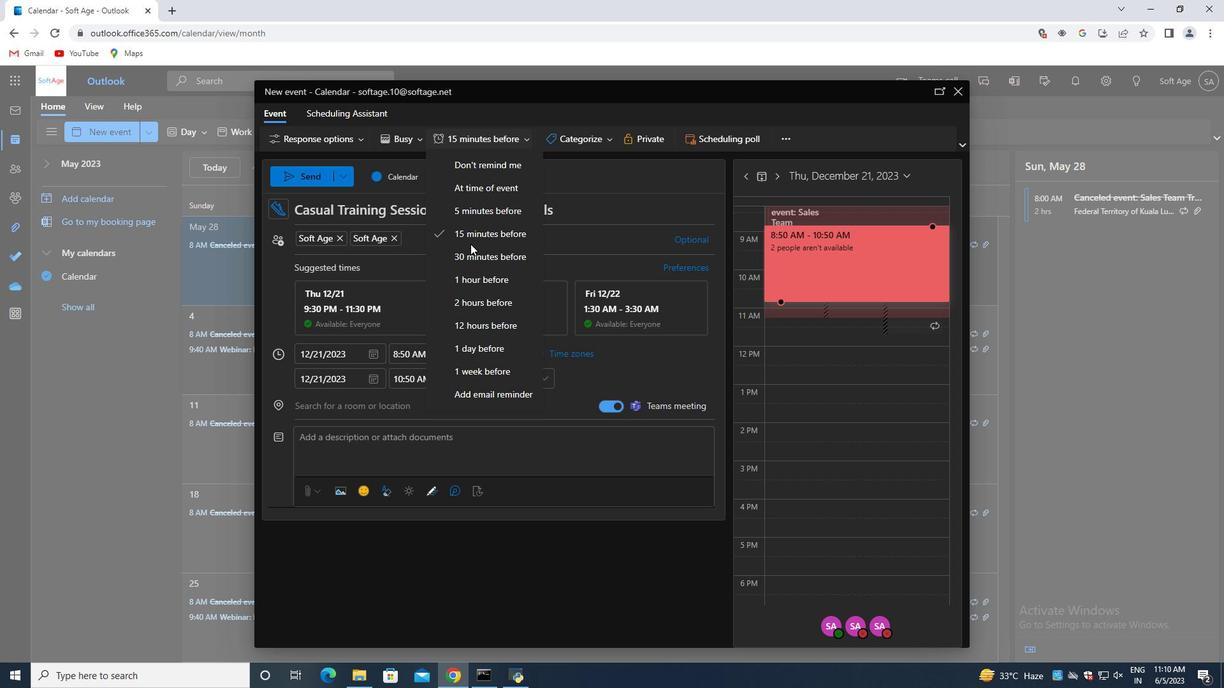 
Action: Mouse pressed left at (471, 235)
Screenshot: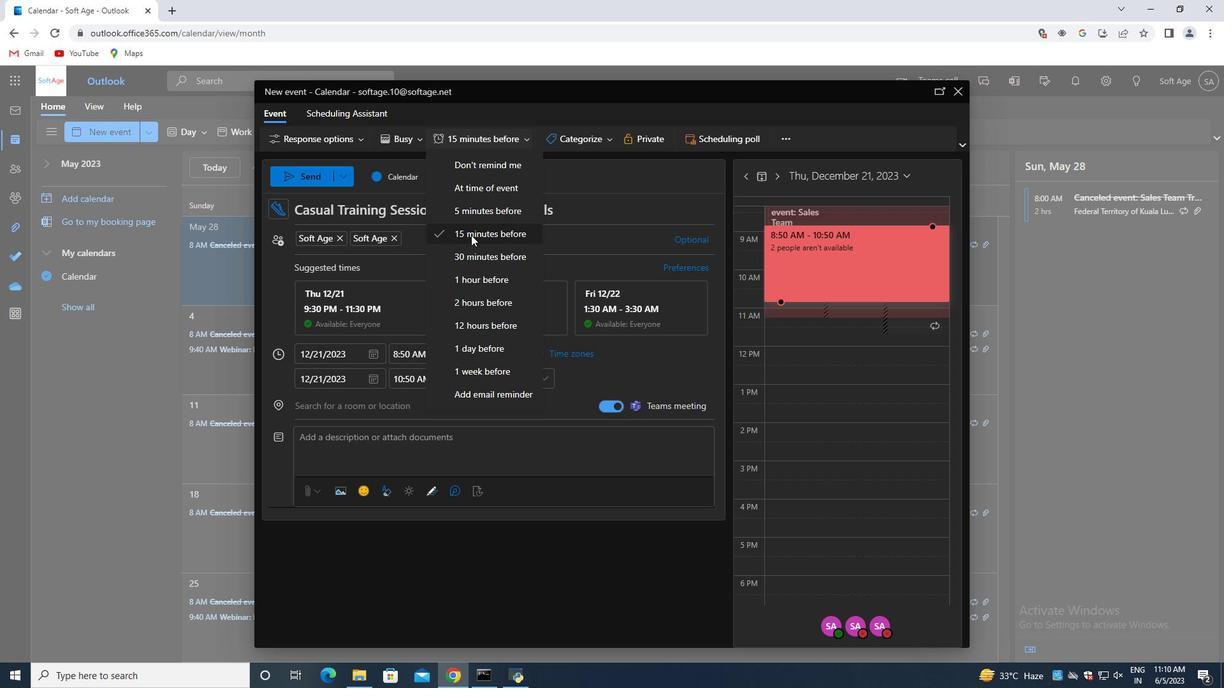 
Action: Mouse moved to (302, 170)
Screenshot: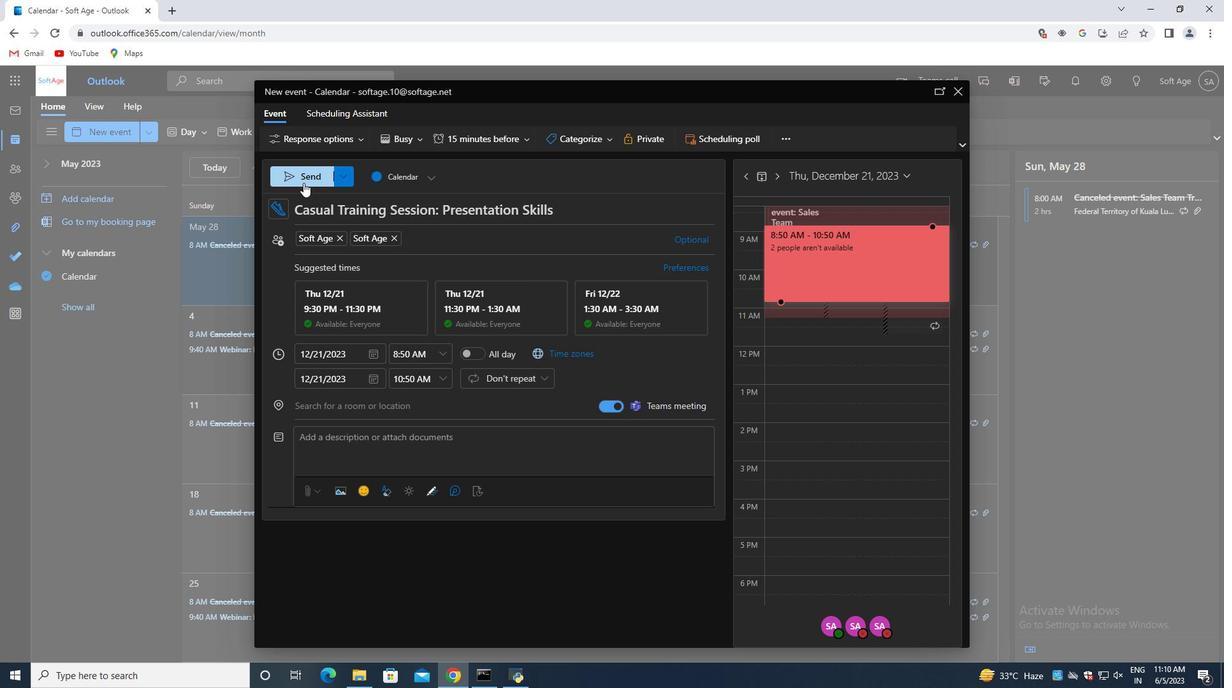 
Action: Mouse pressed left at (302, 170)
Screenshot: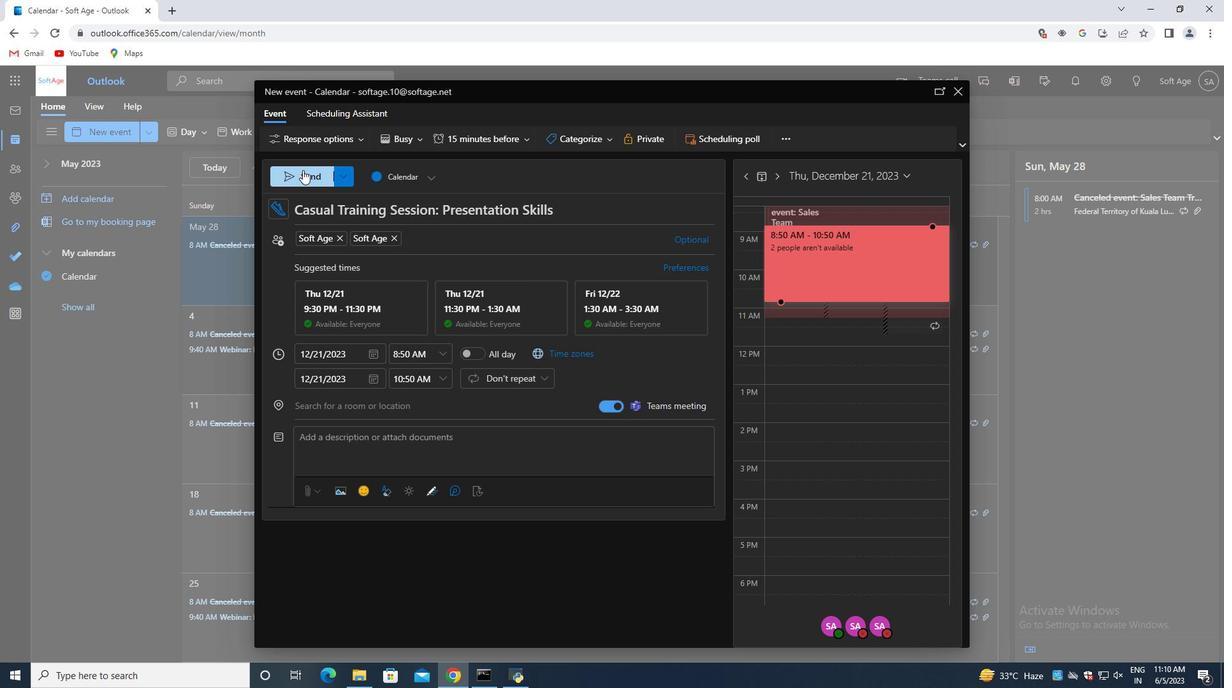 
